 Task: Open Card Quality Control Performance Review in Board Social Media Influencer Marketing Platforms to Workspace Factoring Services and add a team member Softage.1@softage.net, a label Purple, a checklist Natural Language Processing, an attachment from your onedrive, a color Purple and finally, add a card description 'Create and send out employee engagement survey on company communication' and a comment 'Let us approach this task with a sense of ownership and responsibility, recognizing that its success is our responsibility.'. Add a start date 'Jan 01, 1900' with a due date 'Jan 08, 1900'
Action: Mouse moved to (56, 350)
Screenshot: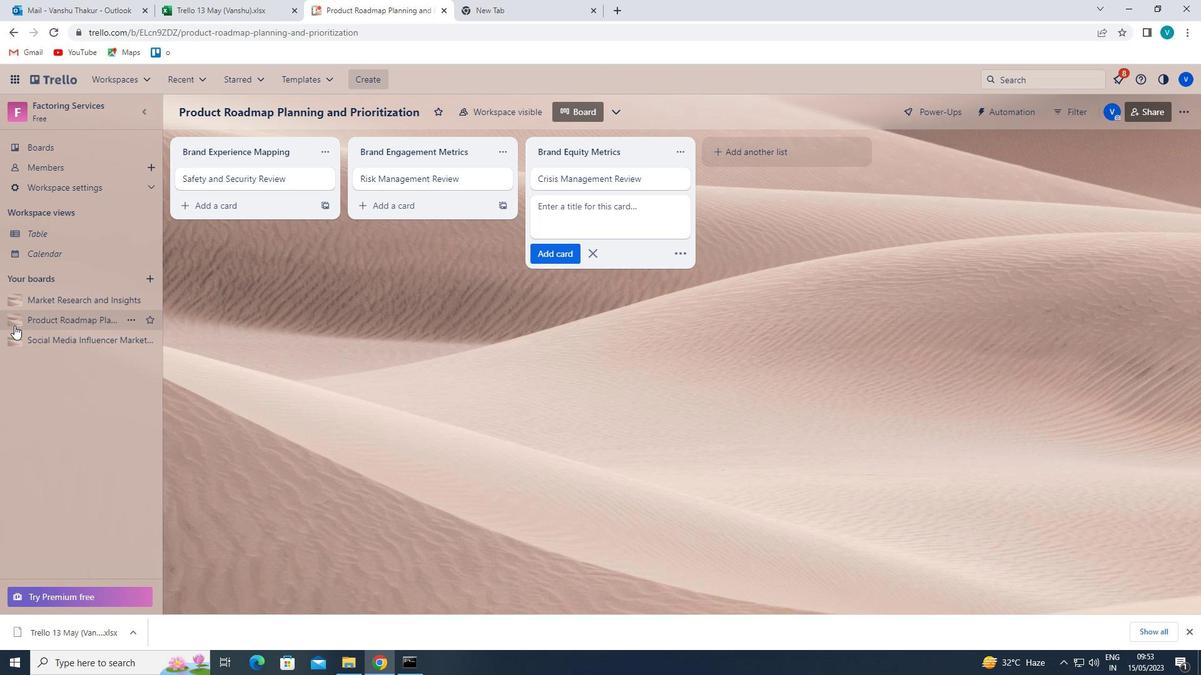
Action: Mouse pressed left at (56, 350)
Screenshot: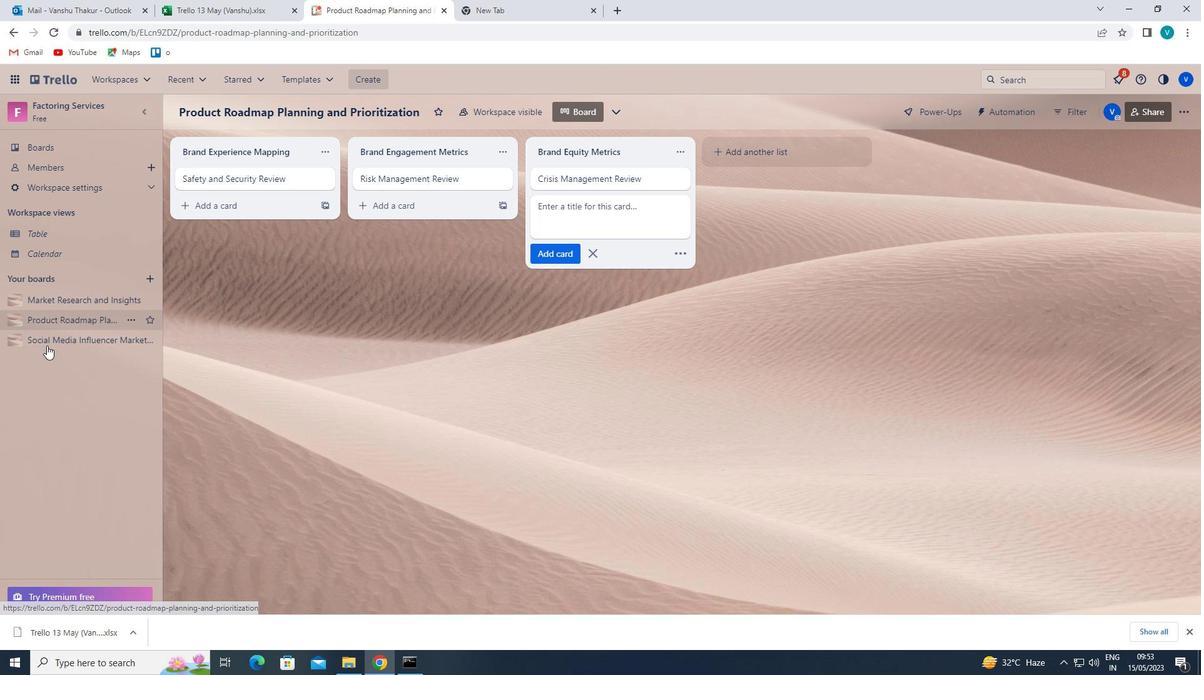 
Action: Mouse moved to (68, 341)
Screenshot: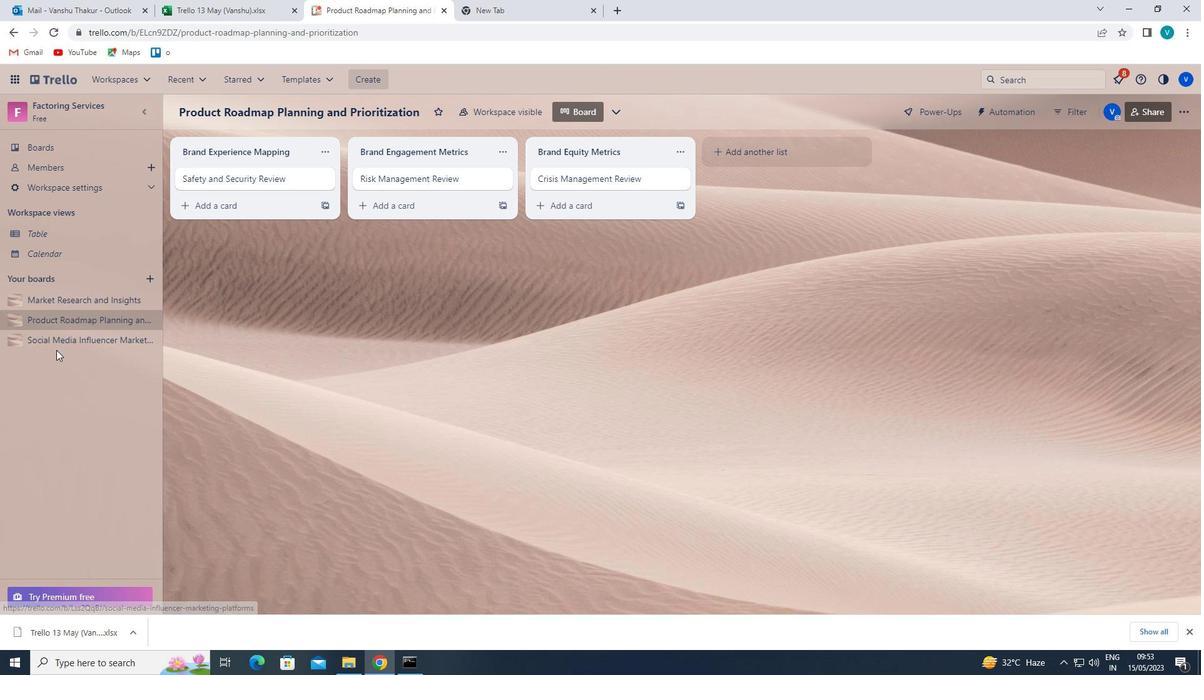
Action: Mouse pressed left at (68, 341)
Screenshot: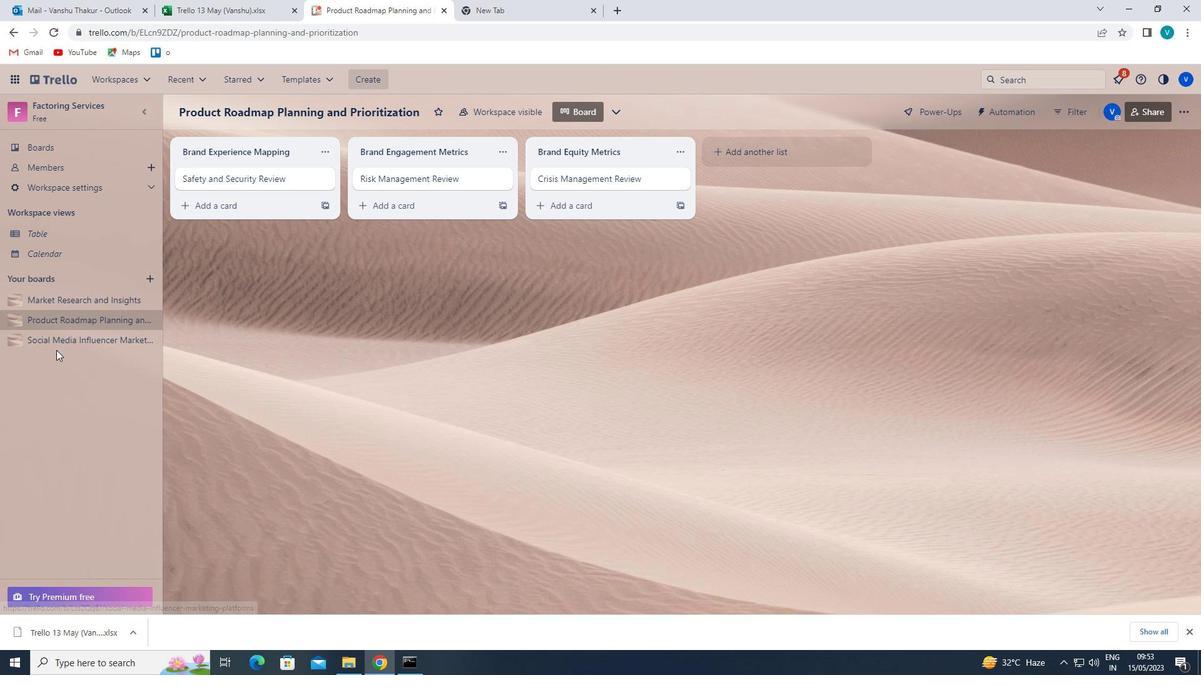 
Action: Mouse moved to (270, 175)
Screenshot: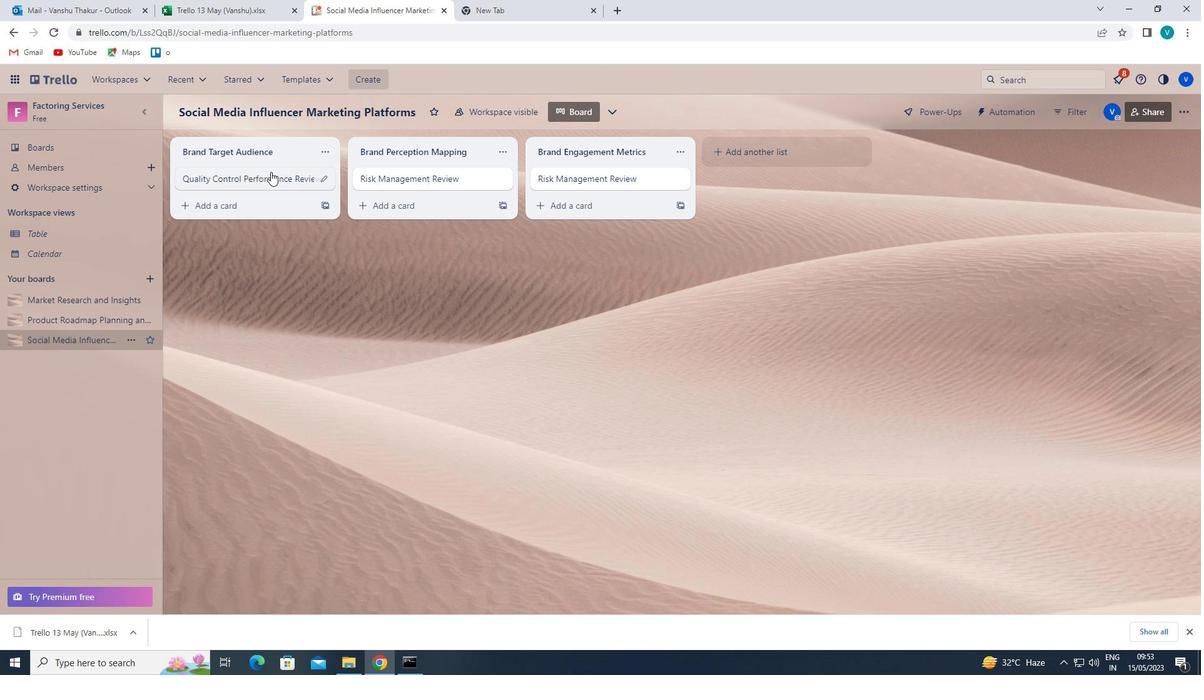 
Action: Mouse pressed left at (270, 175)
Screenshot: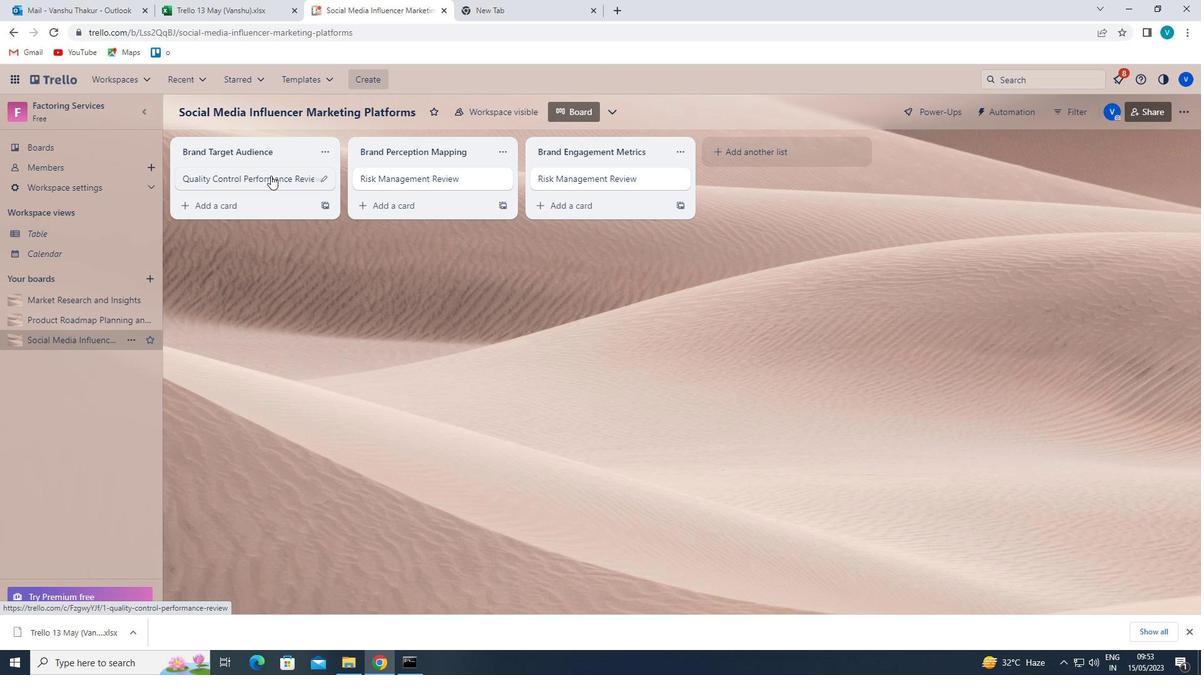
Action: Mouse moved to (737, 171)
Screenshot: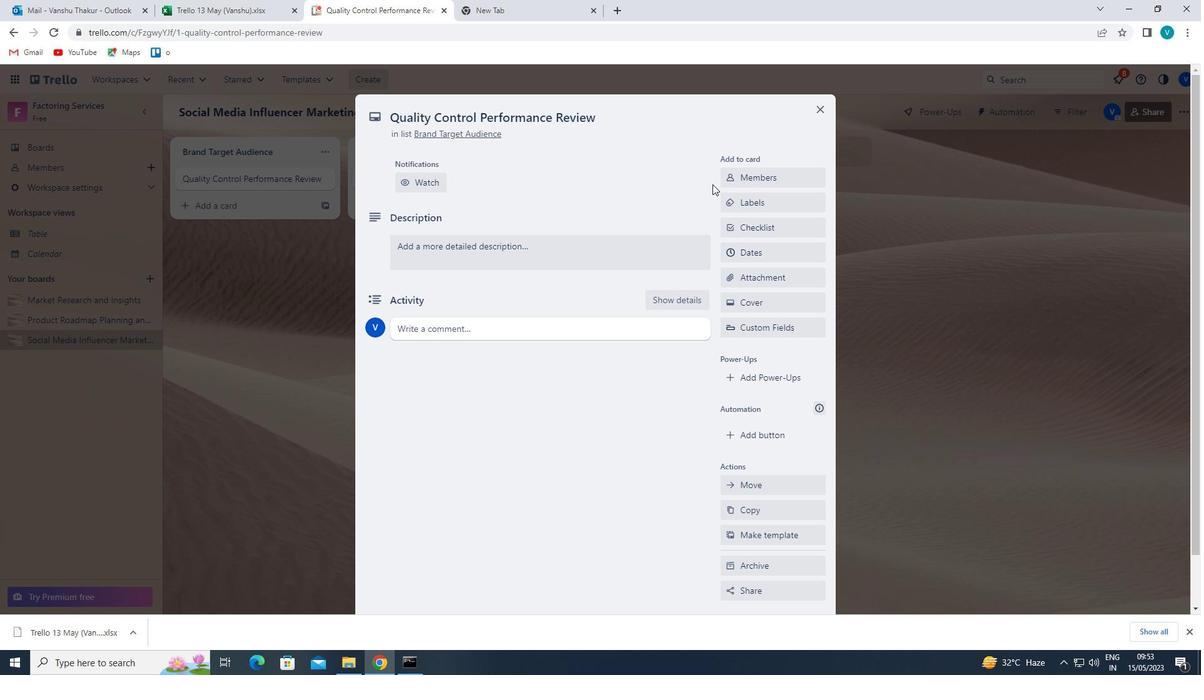 
Action: Mouse pressed left at (737, 171)
Screenshot: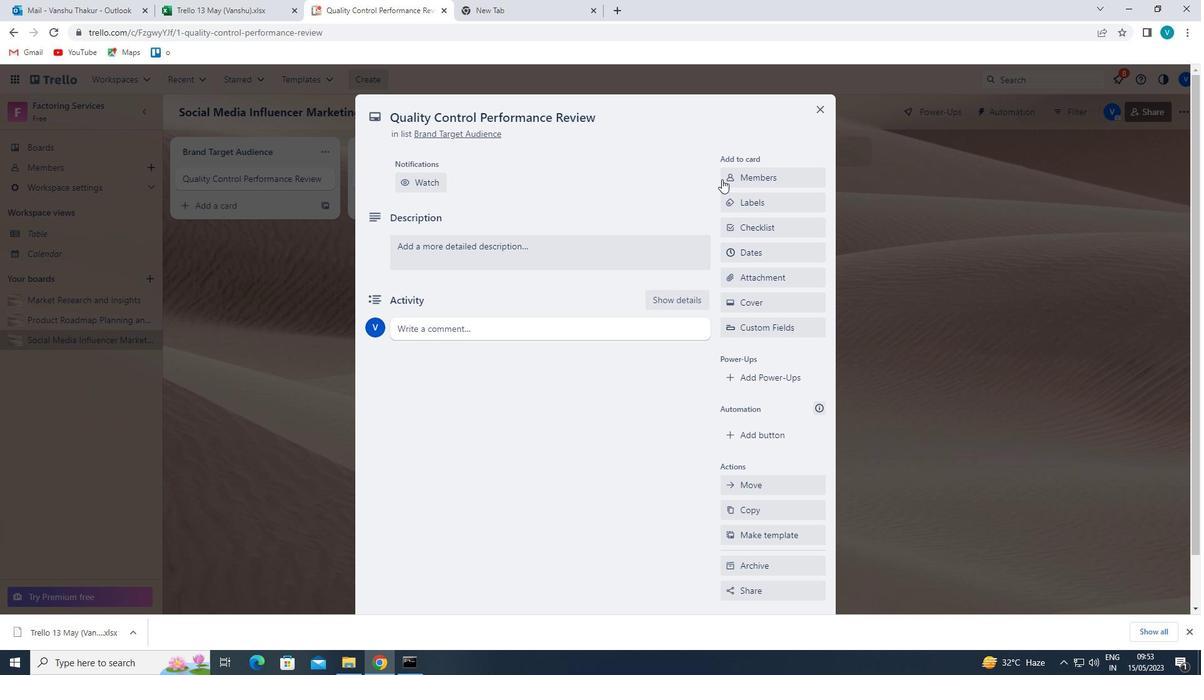 
Action: Mouse moved to (610, 252)
Screenshot: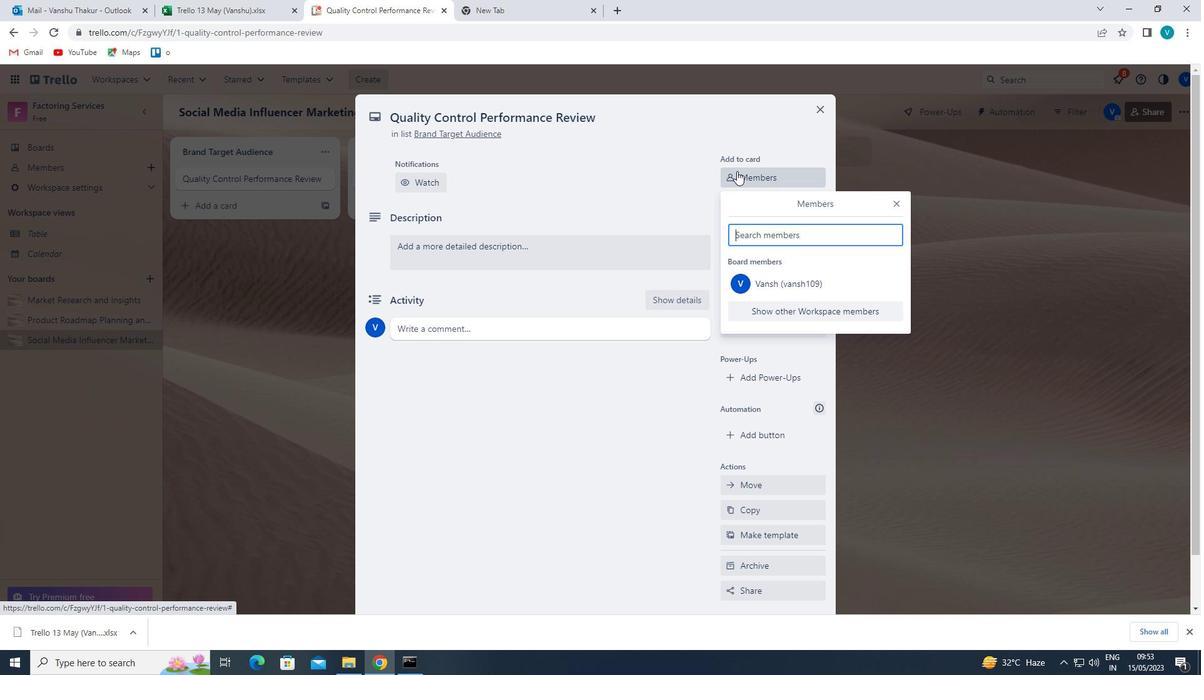 
Action: Key pressed <Key.shift>SOFTAGE.1<Key.shift>@SOFTAGE.NET<Key.enter><Key.shift>S
Screenshot: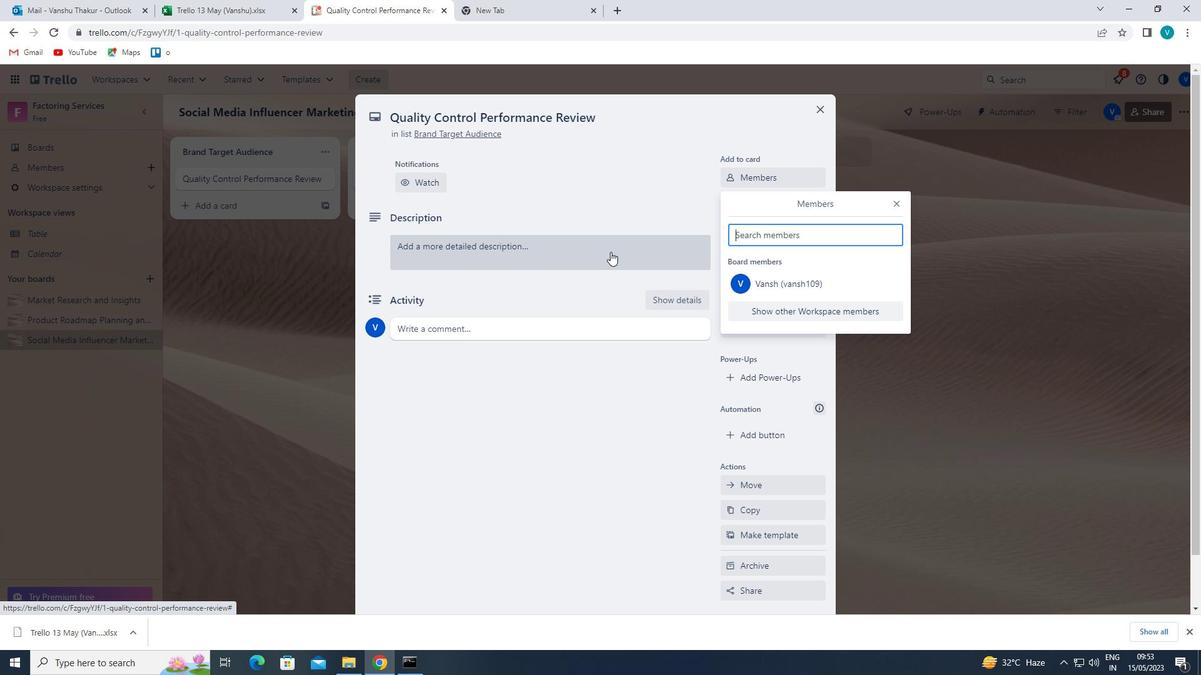 
Action: Mouse moved to (777, 346)
Screenshot: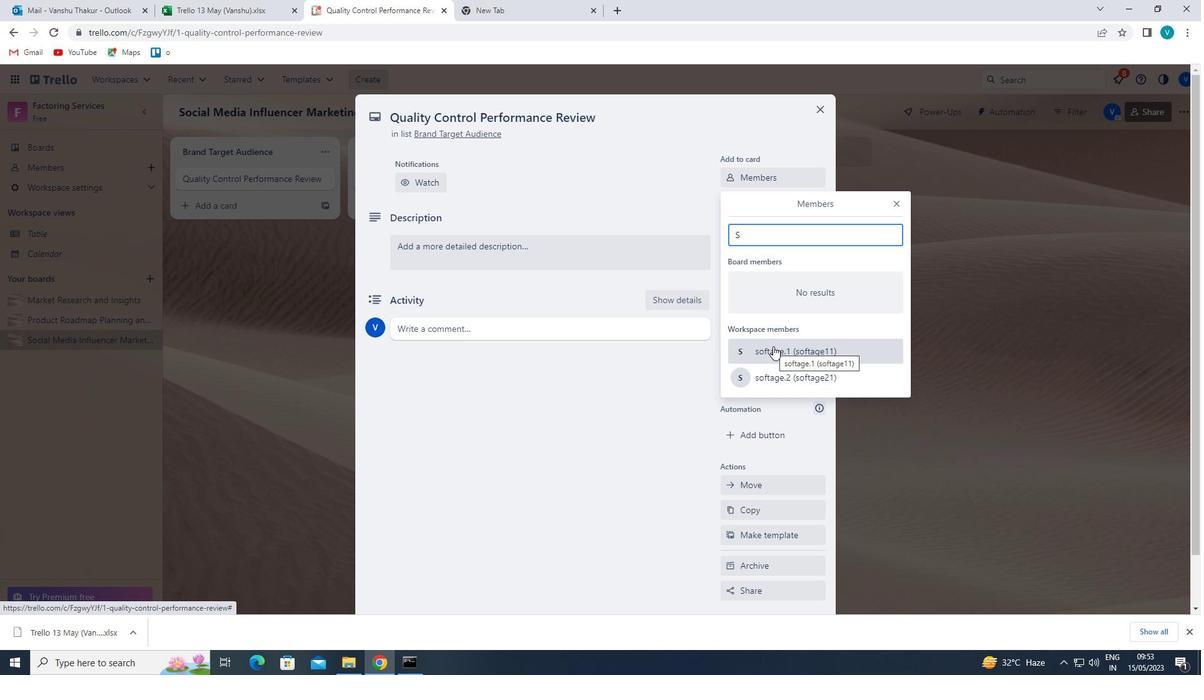 
Action: Mouse pressed left at (777, 346)
Screenshot: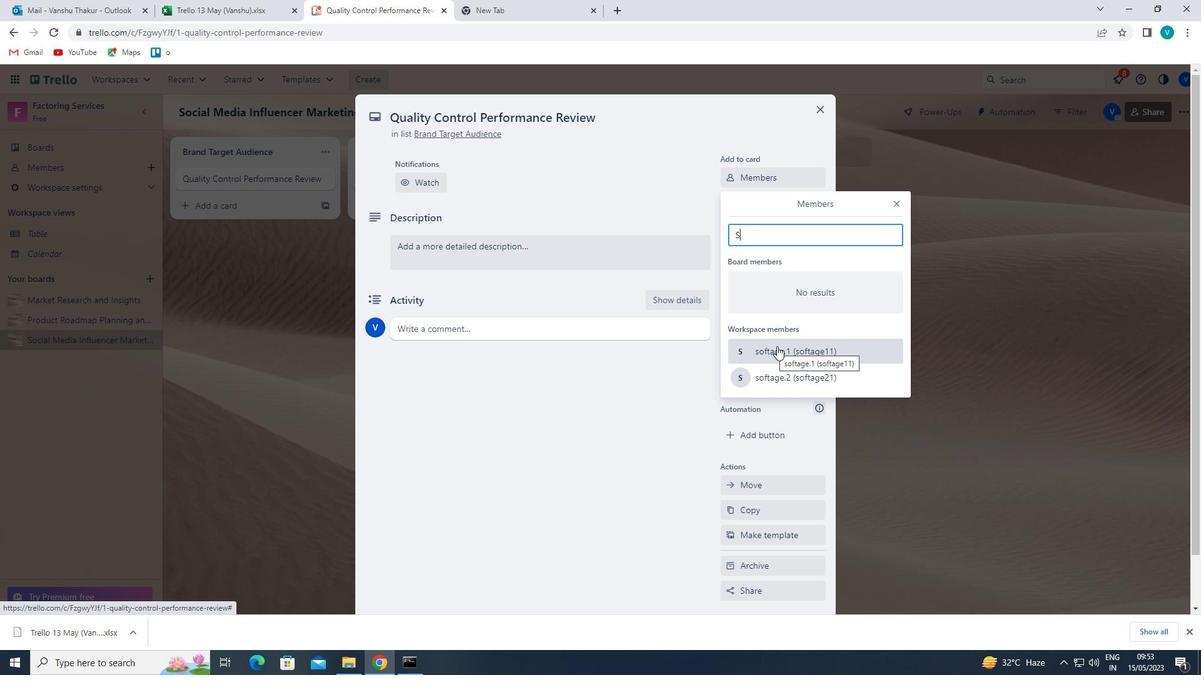 
Action: Mouse moved to (895, 202)
Screenshot: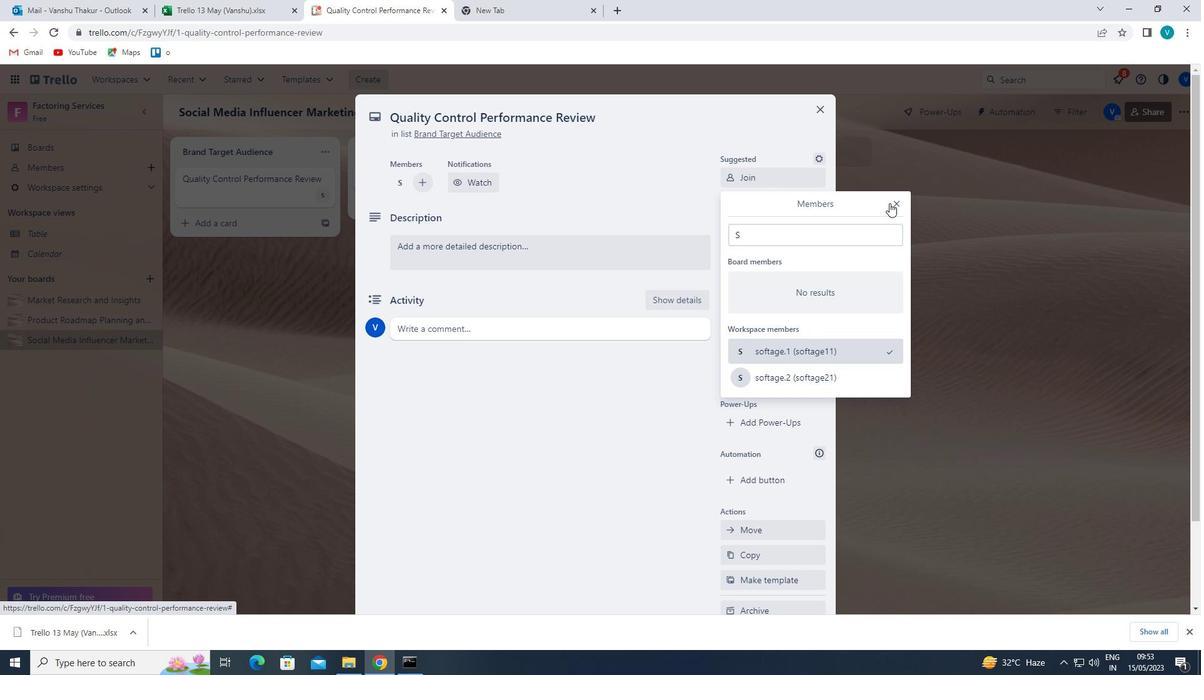 
Action: Mouse pressed left at (895, 202)
Screenshot: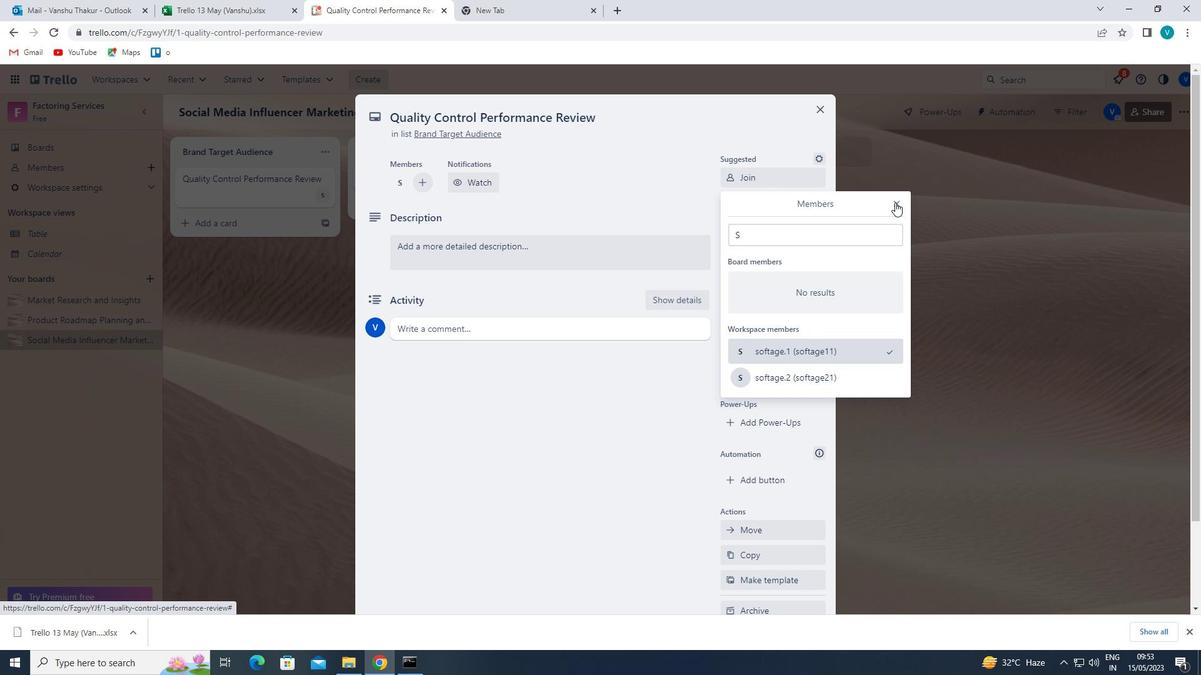 
Action: Mouse moved to (777, 245)
Screenshot: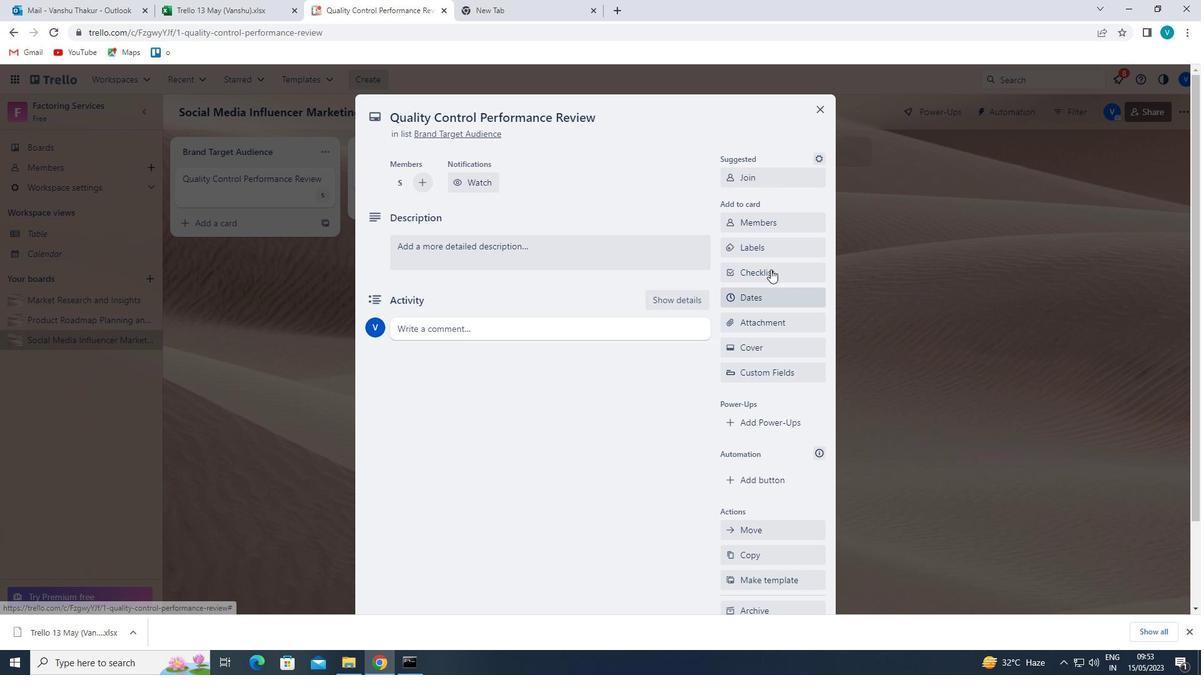 
Action: Mouse pressed left at (777, 245)
Screenshot: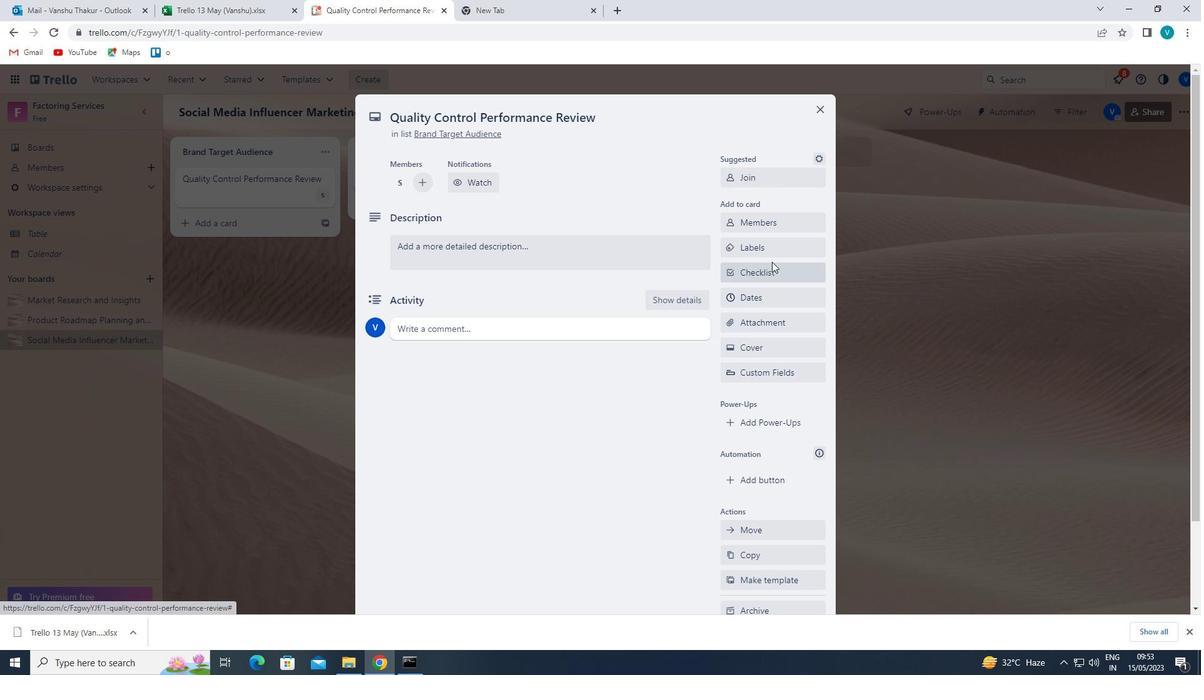 
Action: Mouse moved to (787, 455)
Screenshot: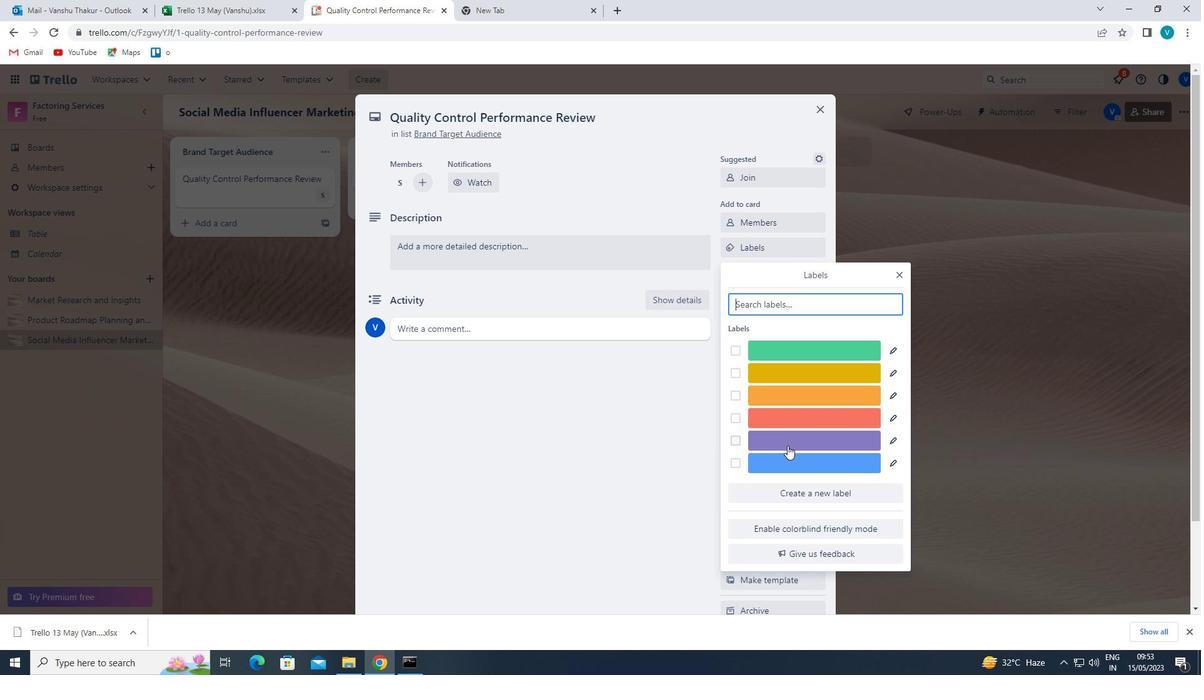 
Action: Mouse pressed left at (787, 455)
Screenshot: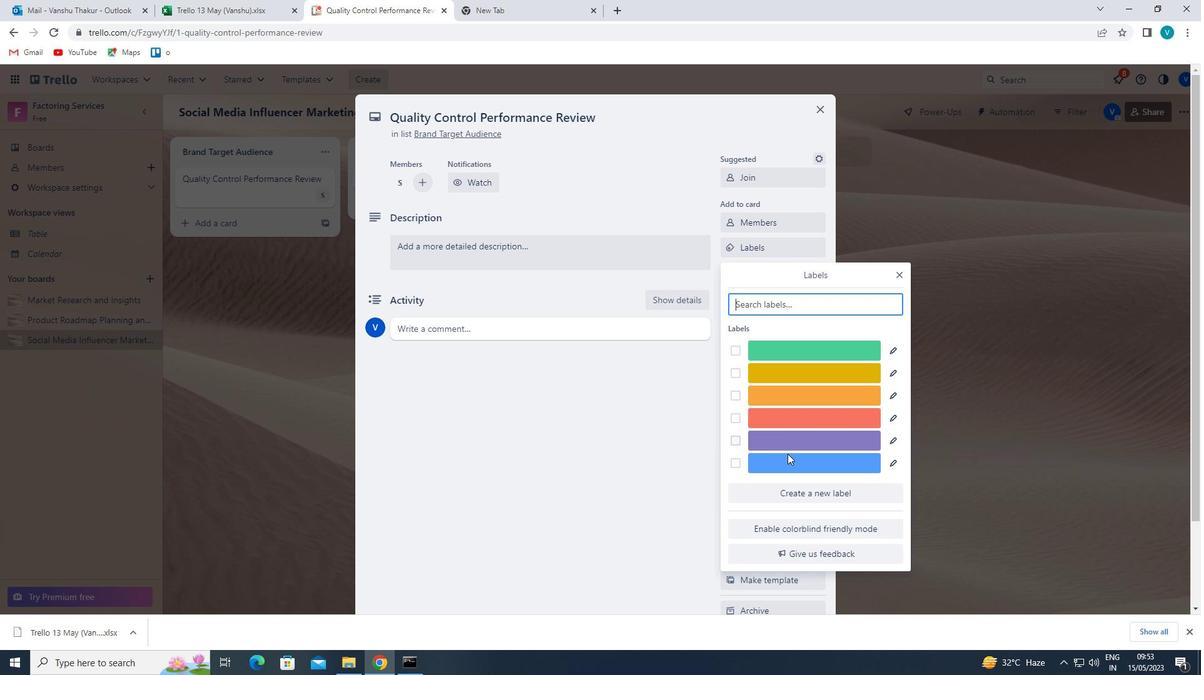 
Action: Mouse moved to (784, 458)
Screenshot: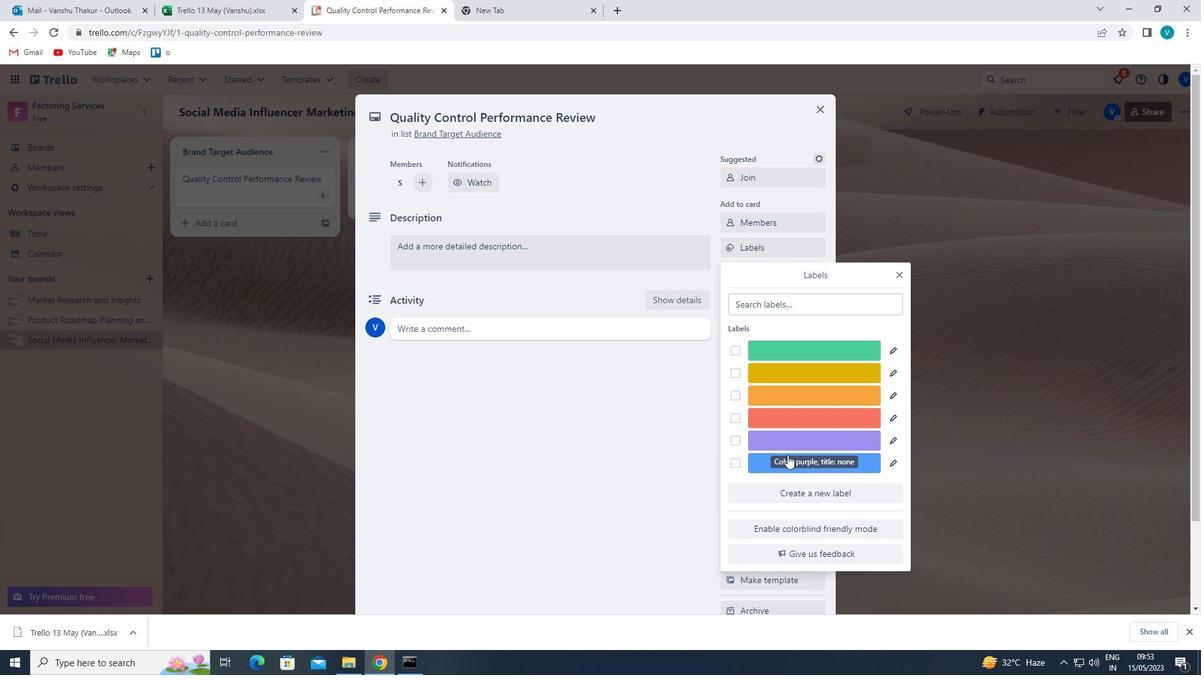
Action: Mouse pressed left at (784, 458)
Screenshot: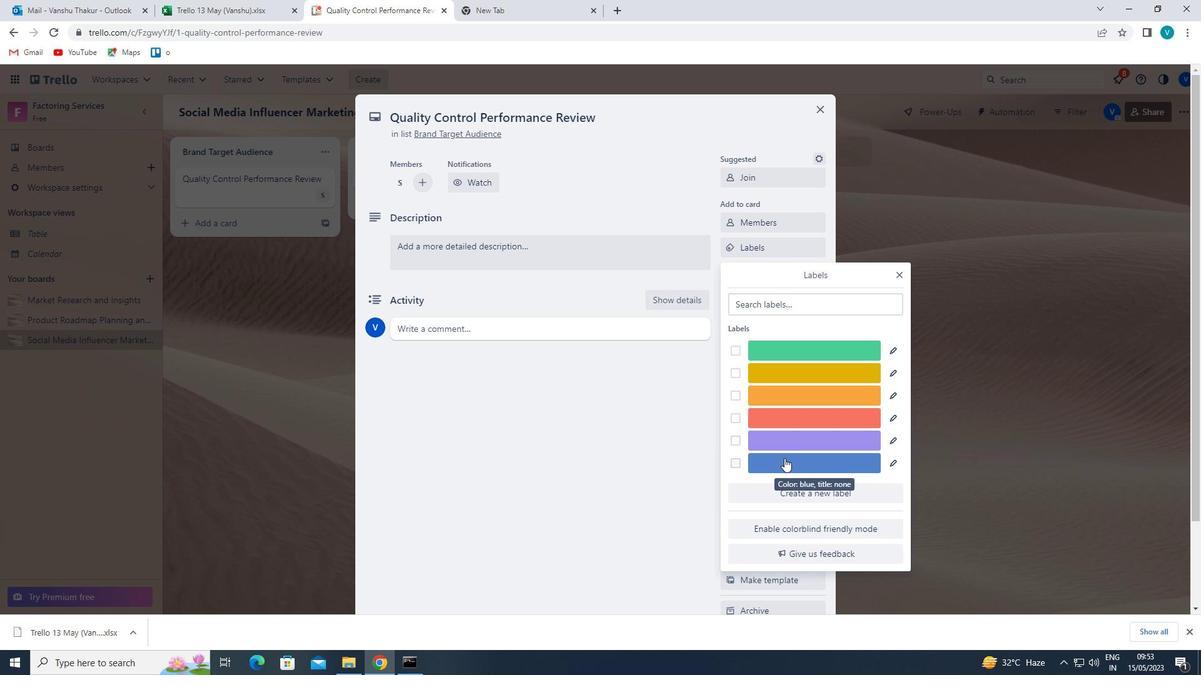 
Action: Mouse moved to (901, 274)
Screenshot: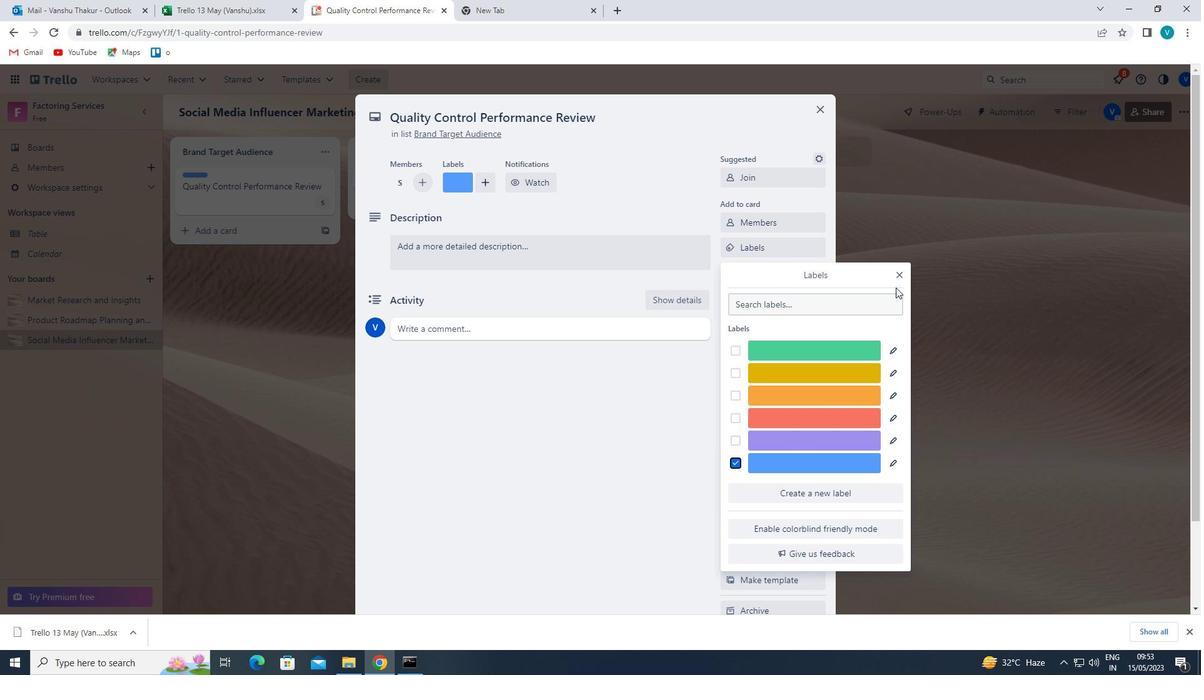 
Action: Mouse pressed left at (901, 274)
Screenshot: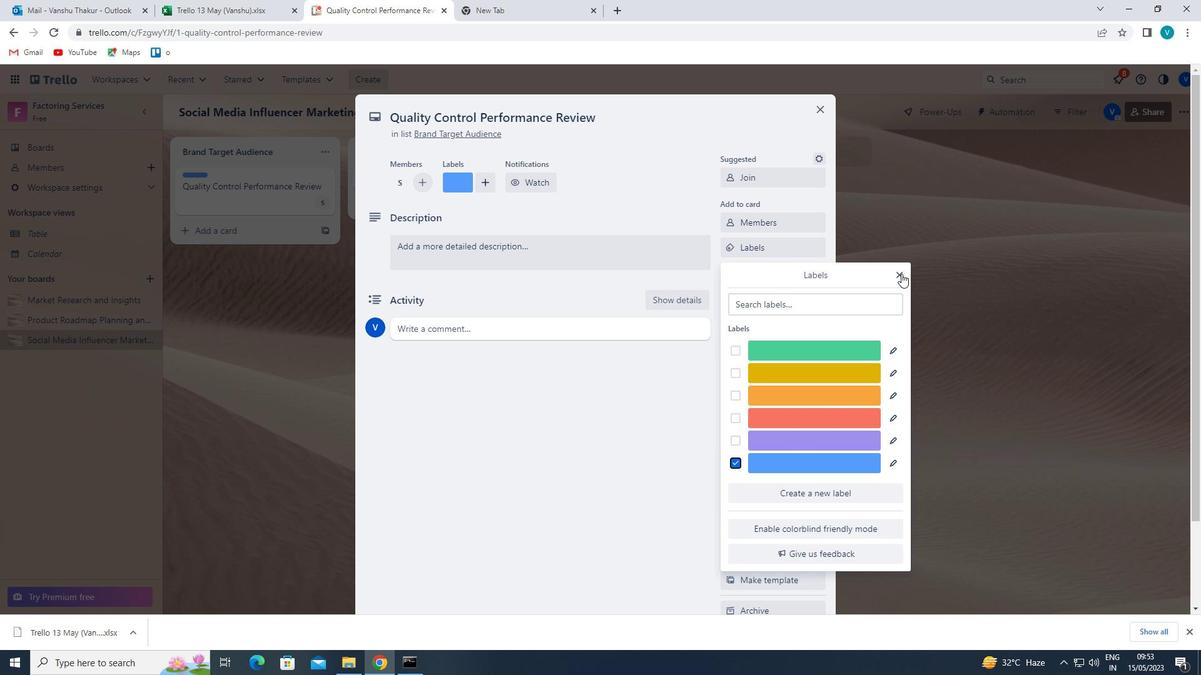 
Action: Mouse moved to (746, 269)
Screenshot: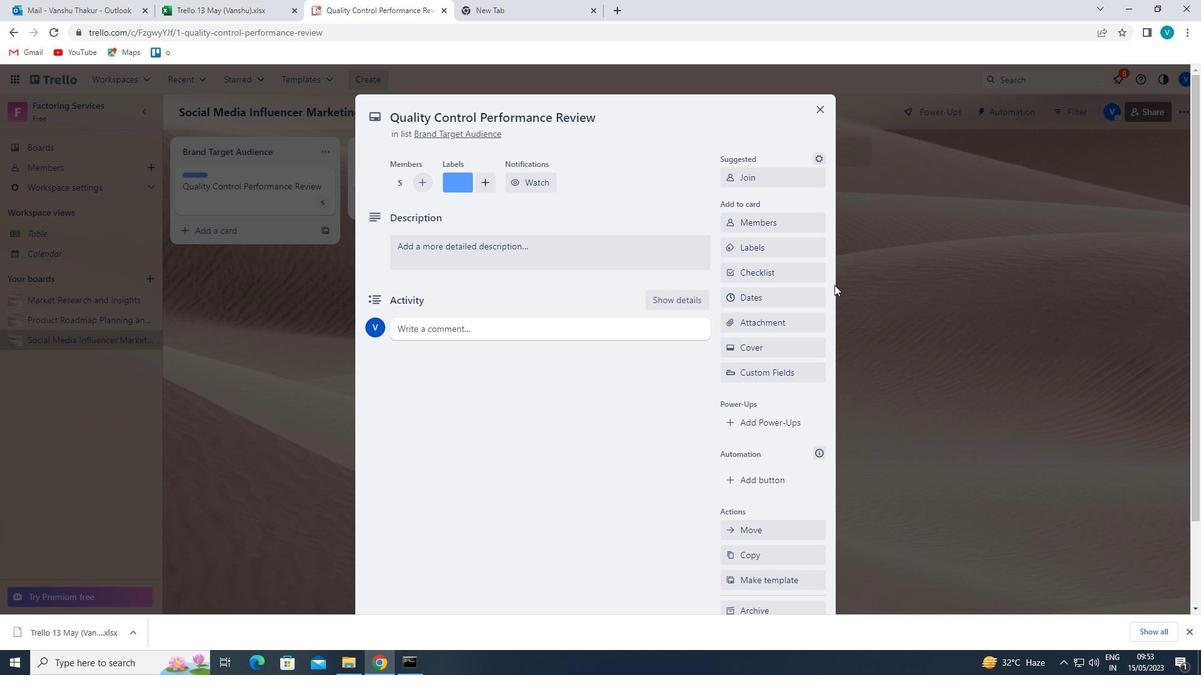 
Action: Mouse pressed left at (746, 269)
Screenshot: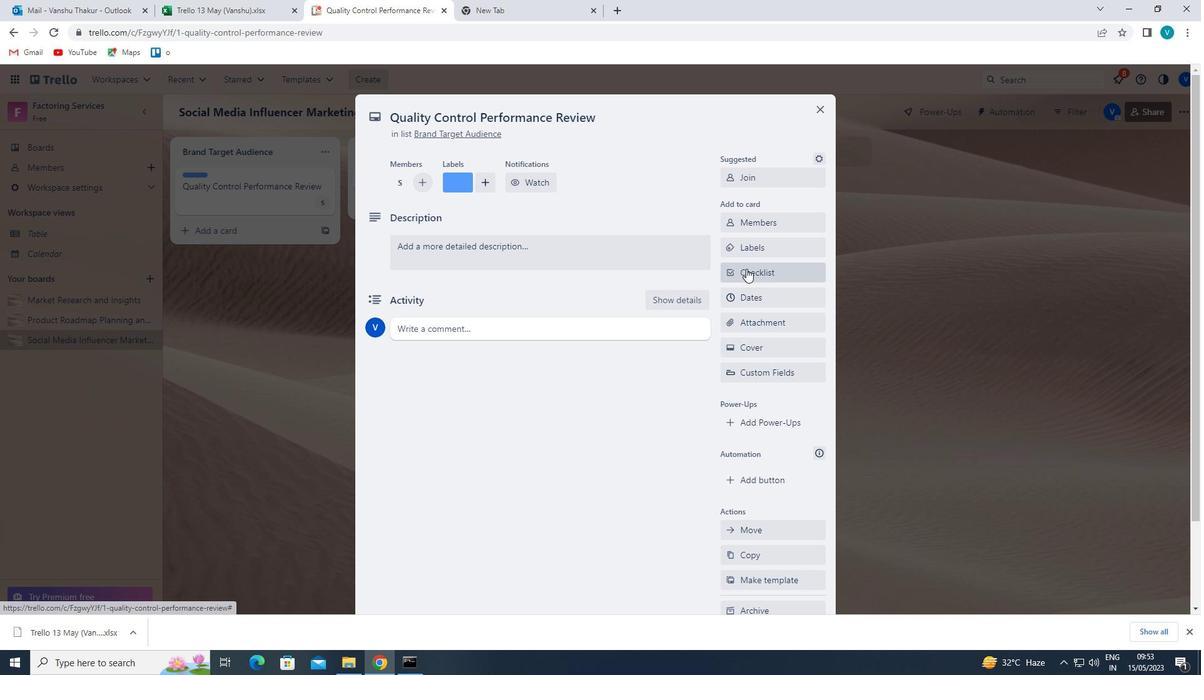 
Action: Key pressed <Key.shift>NATURAL<Key.space><Key.shift>LANGUAGE<Key.space><Key.shift>PROCESSING
Screenshot: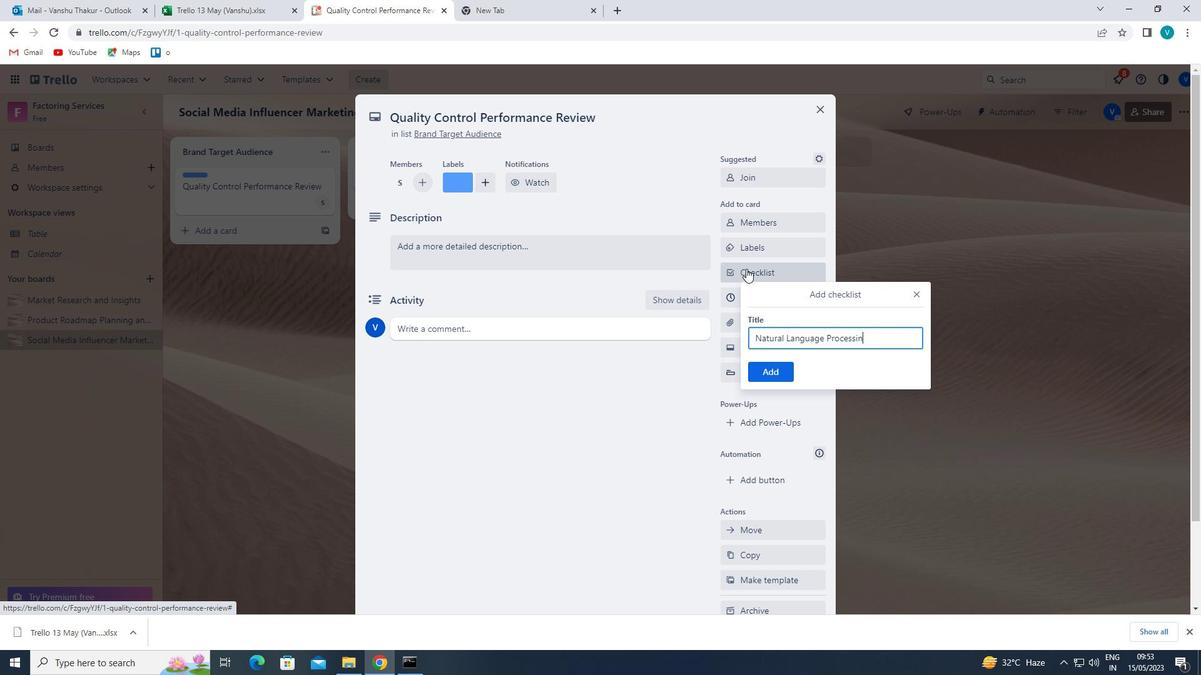 
Action: Mouse moved to (762, 369)
Screenshot: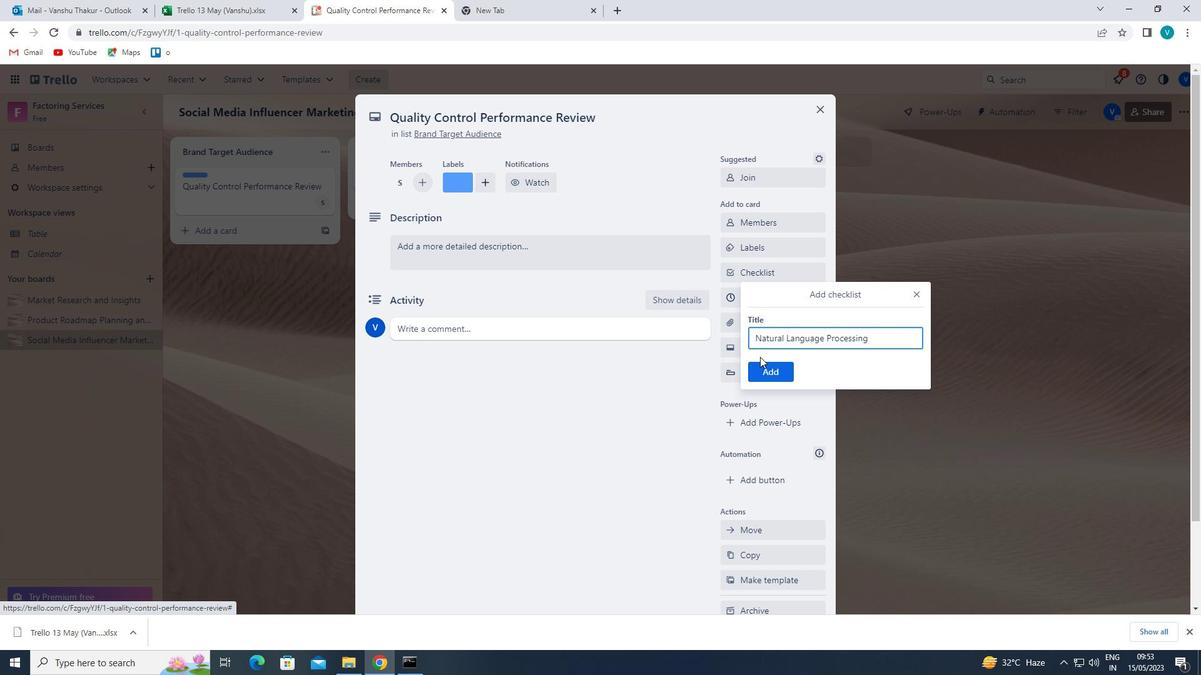 
Action: Mouse pressed left at (762, 369)
Screenshot: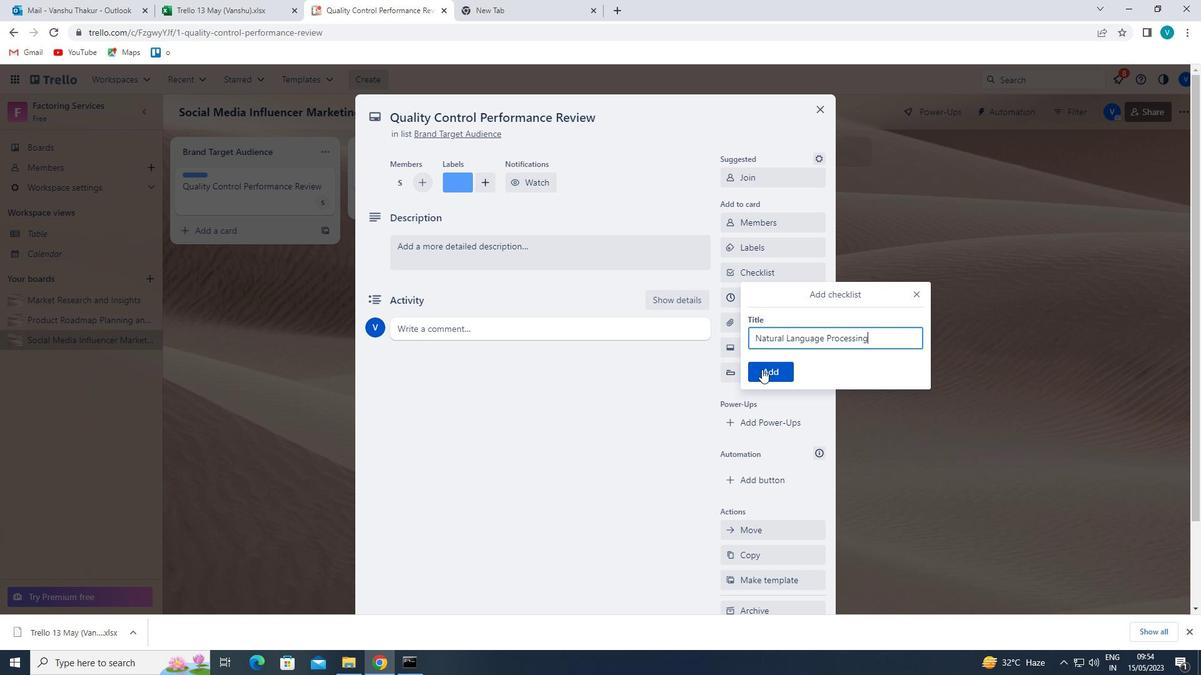 
Action: Mouse moved to (769, 324)
Screenshot: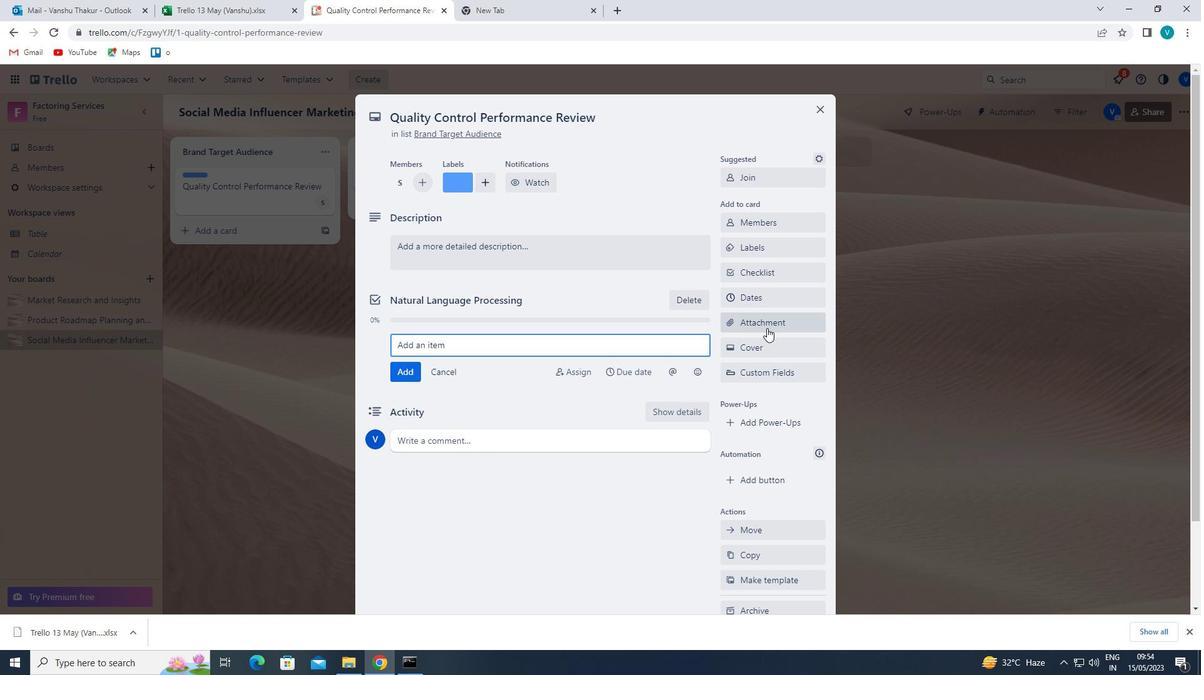 
Action: Mouse pressed left at (769, 324)
Screenshot: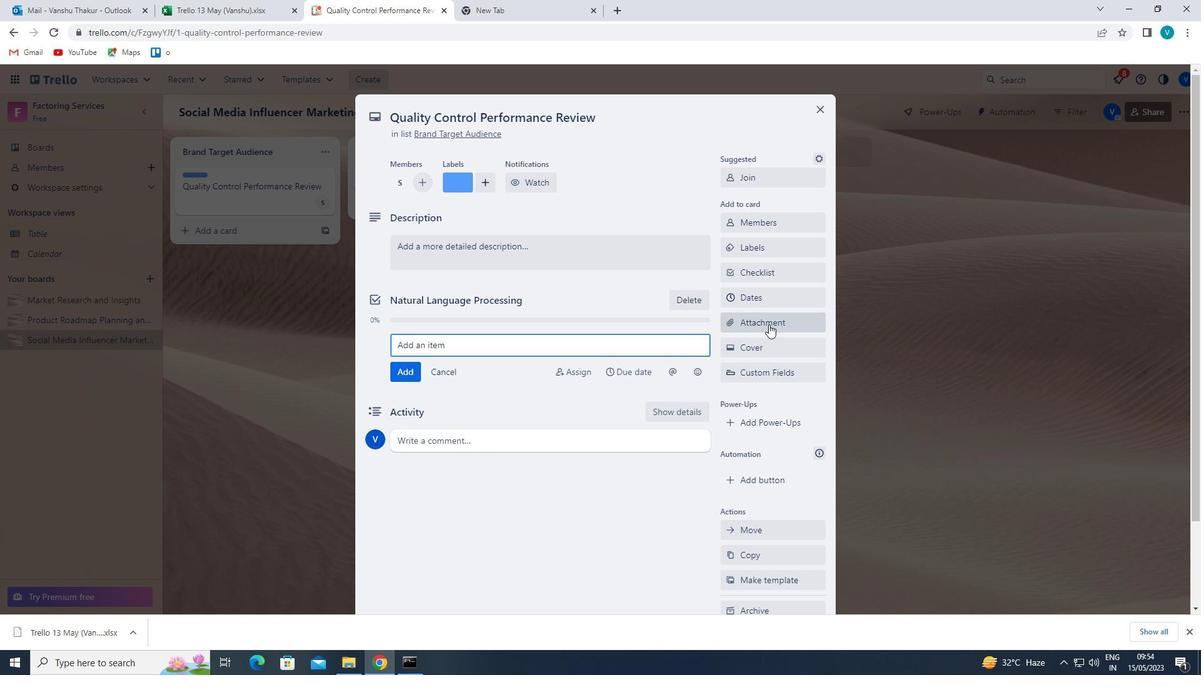
Action: Mouse moved to (742, 478)
Screenshot: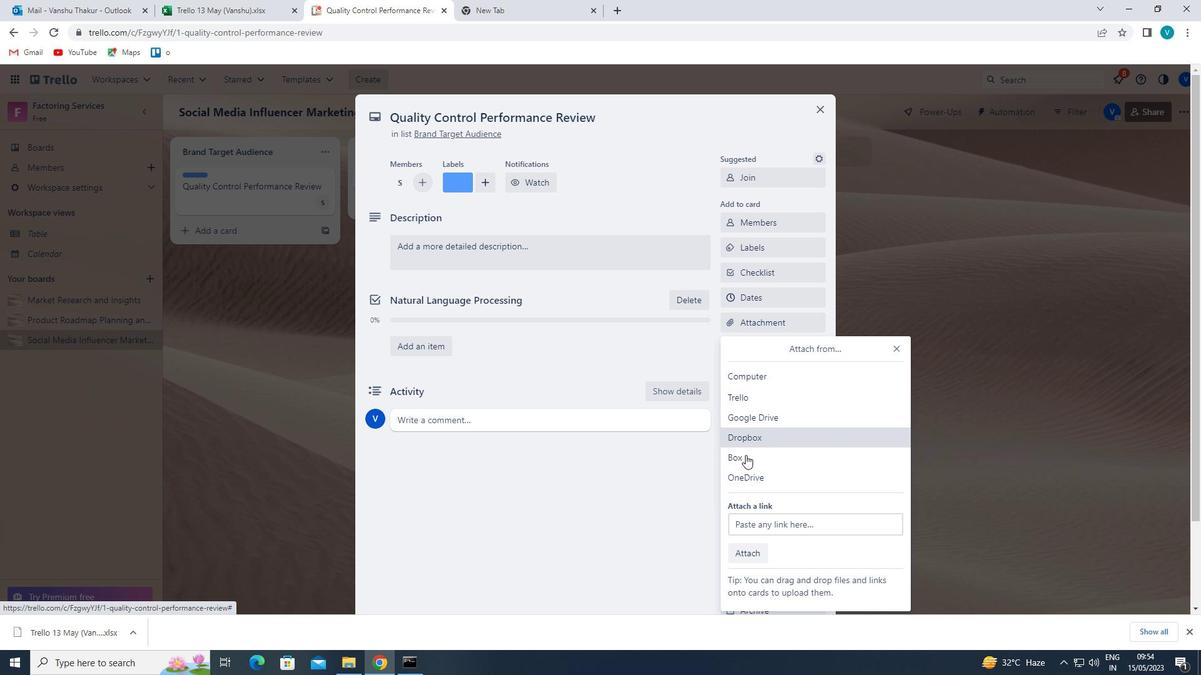 
Action: Mouse pressed left at (742, 478)
Screenshot: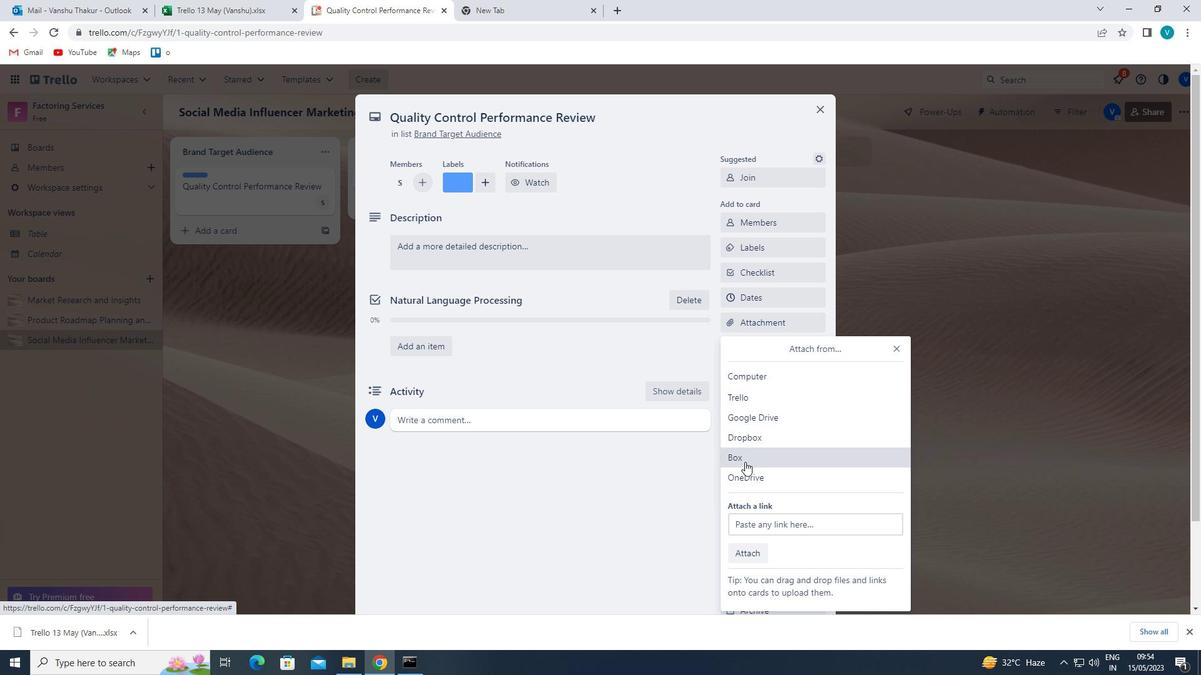 
Action: Mouse moved to (440, 235)
Screenshot: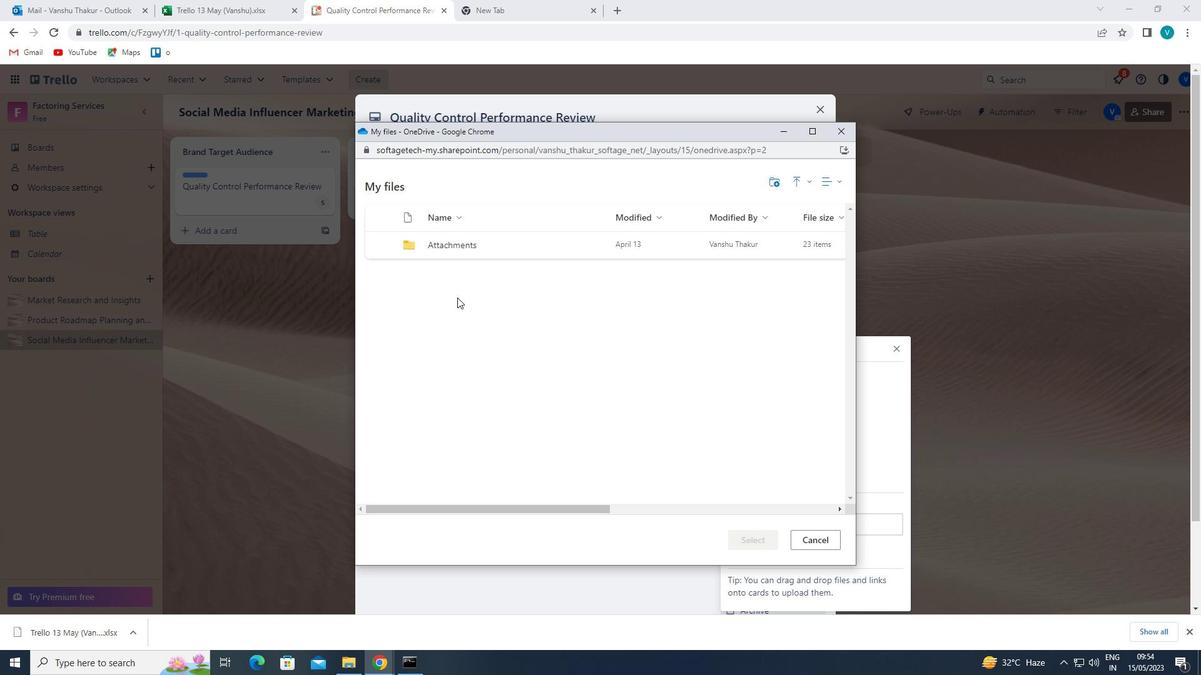 
Action: Mouse pressed left at (440, 235)
Screenshot: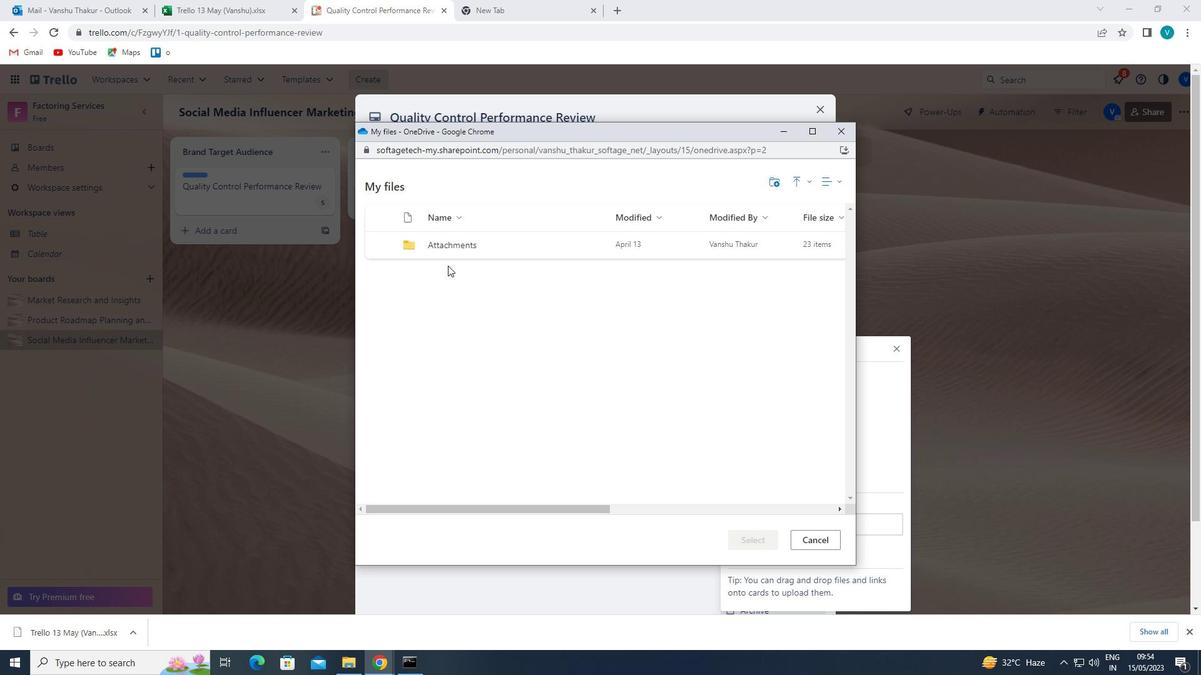 
Action: Mouse moved to (434, 237)
Screenshot: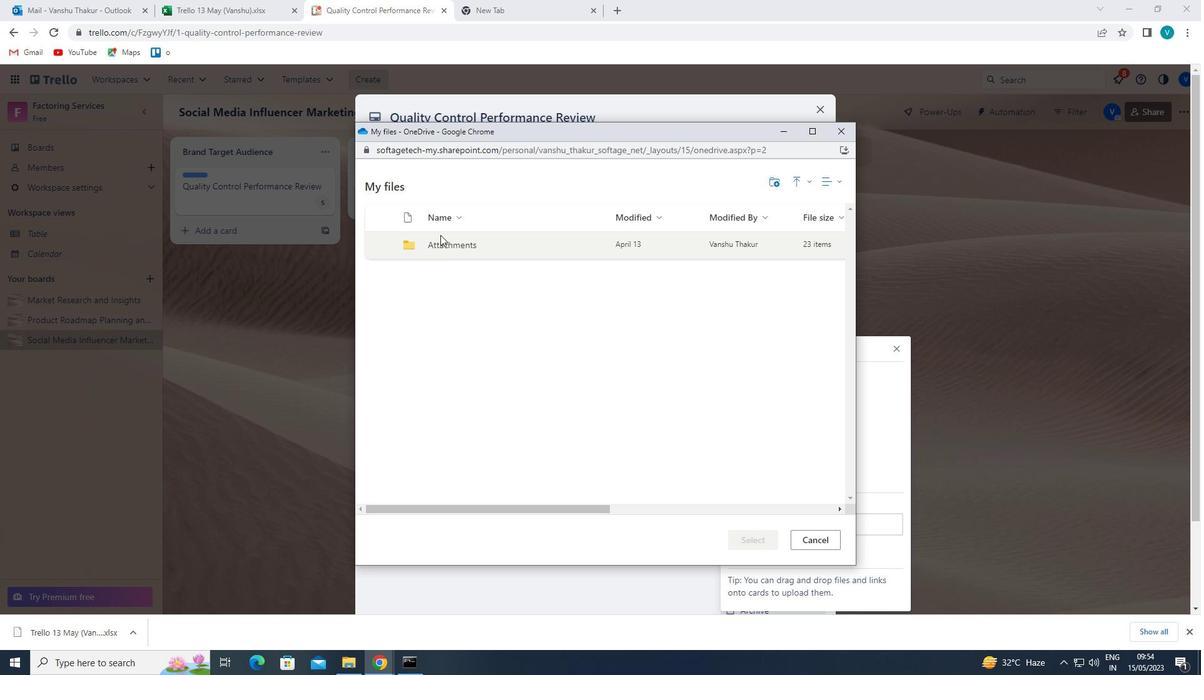 
Action: Mouse pressed left at (434, 237)
Screenshot: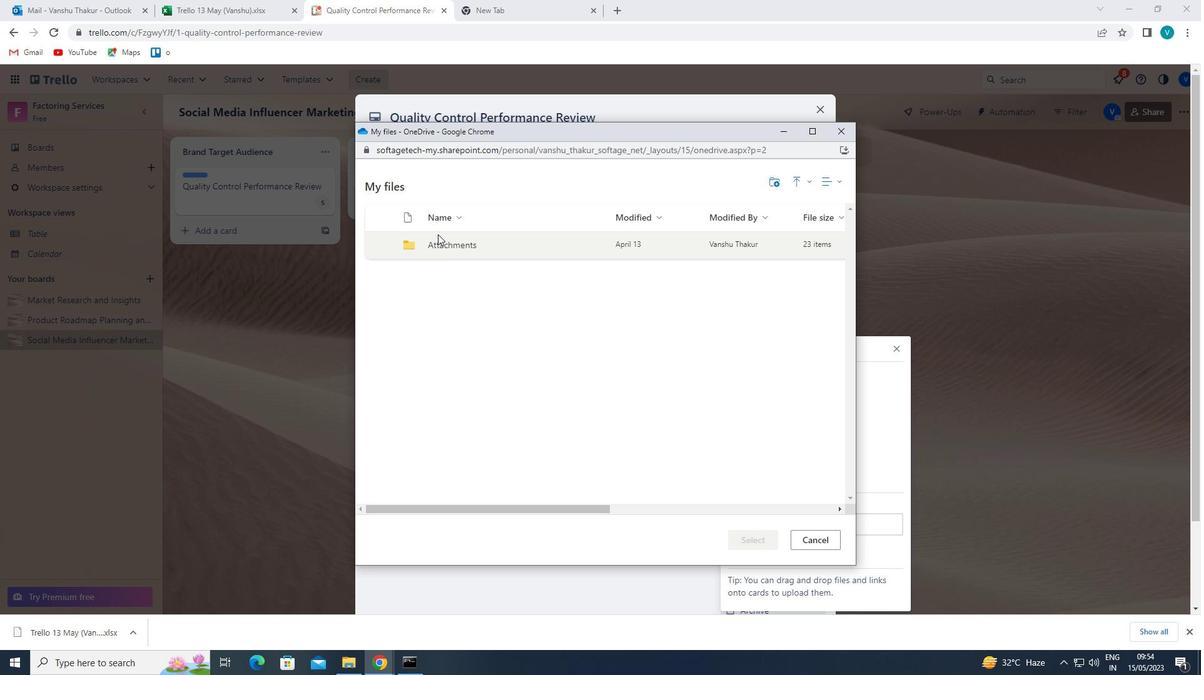 
Action: Mouse moved to (444, 246)
Screenshot: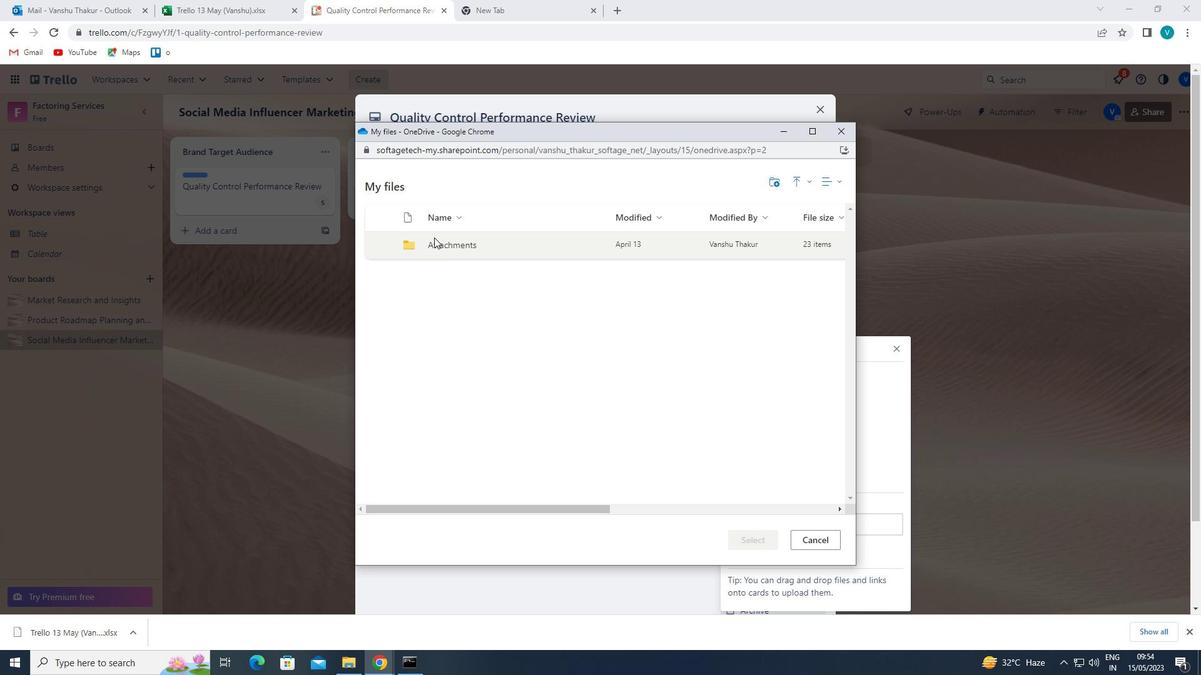 
Action: Mouse pressed left at (444, 246)
Screenshot: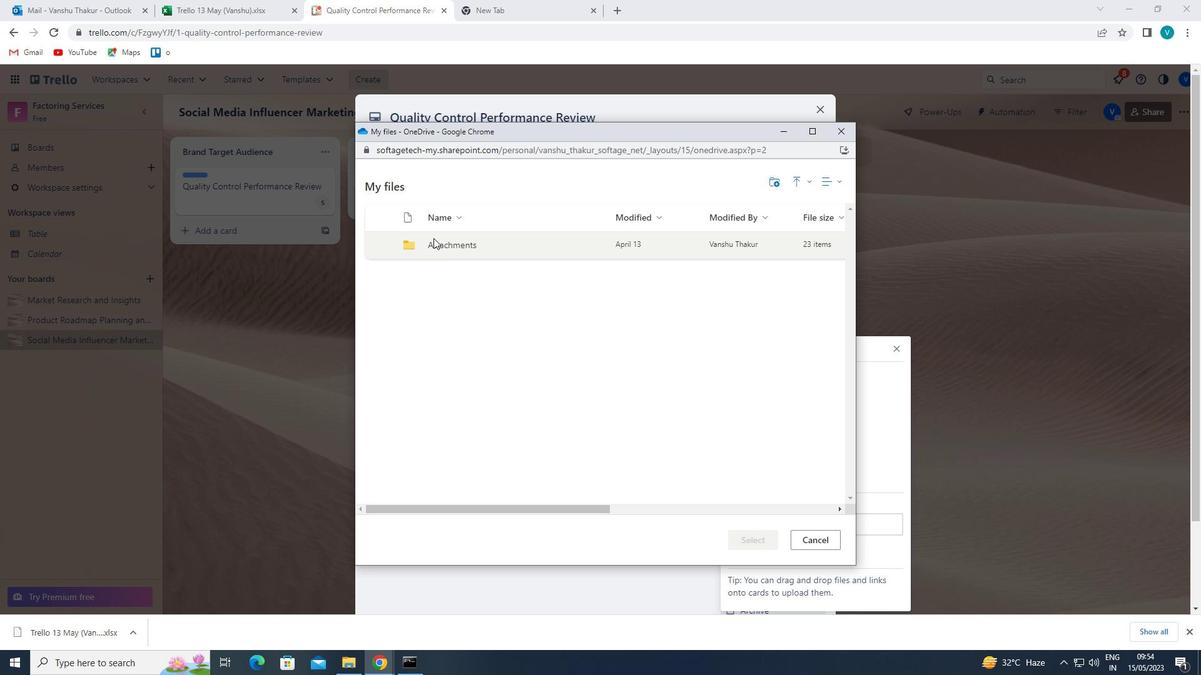 
Action: Mouse moved to (449, 239)
Screenshot: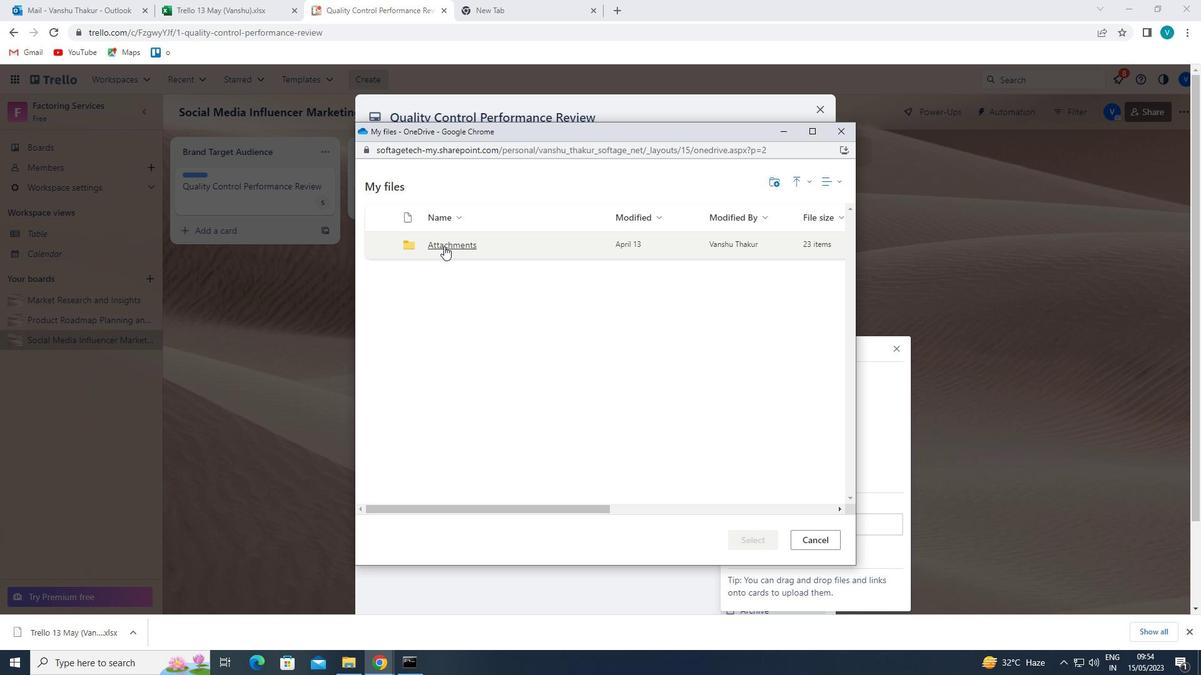 
Action: Mouse pressed left at (449, 239)
Screenshot: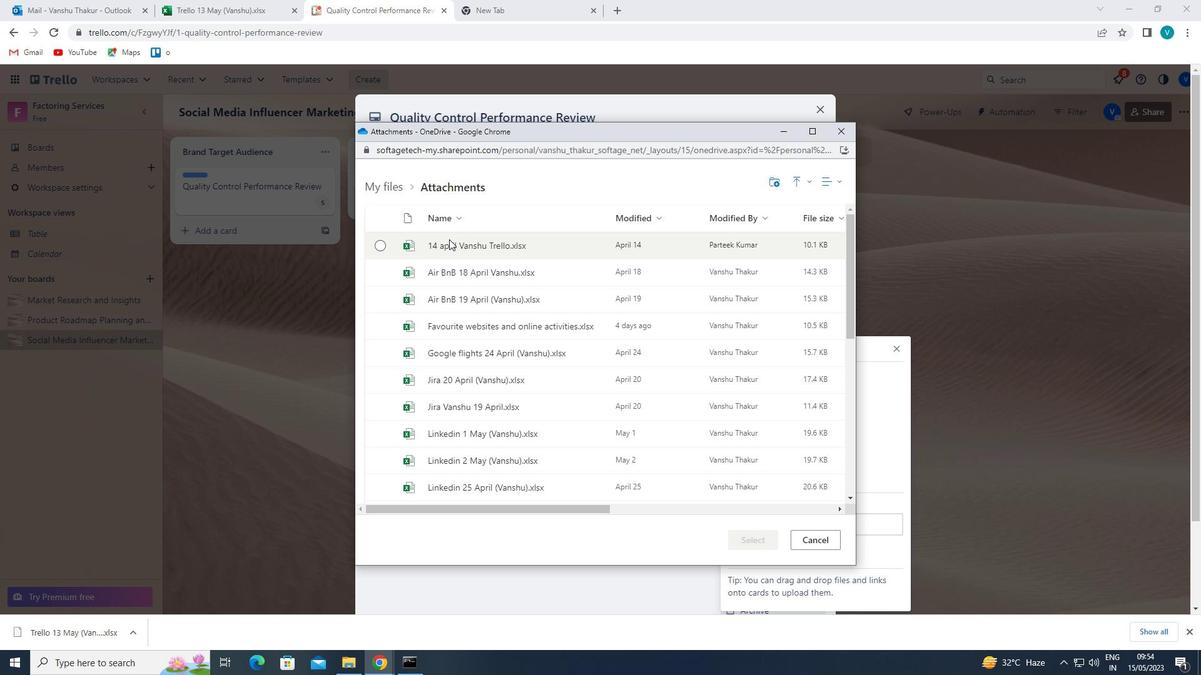 
Action: Mouse moved to (769, 536)
Screenshot: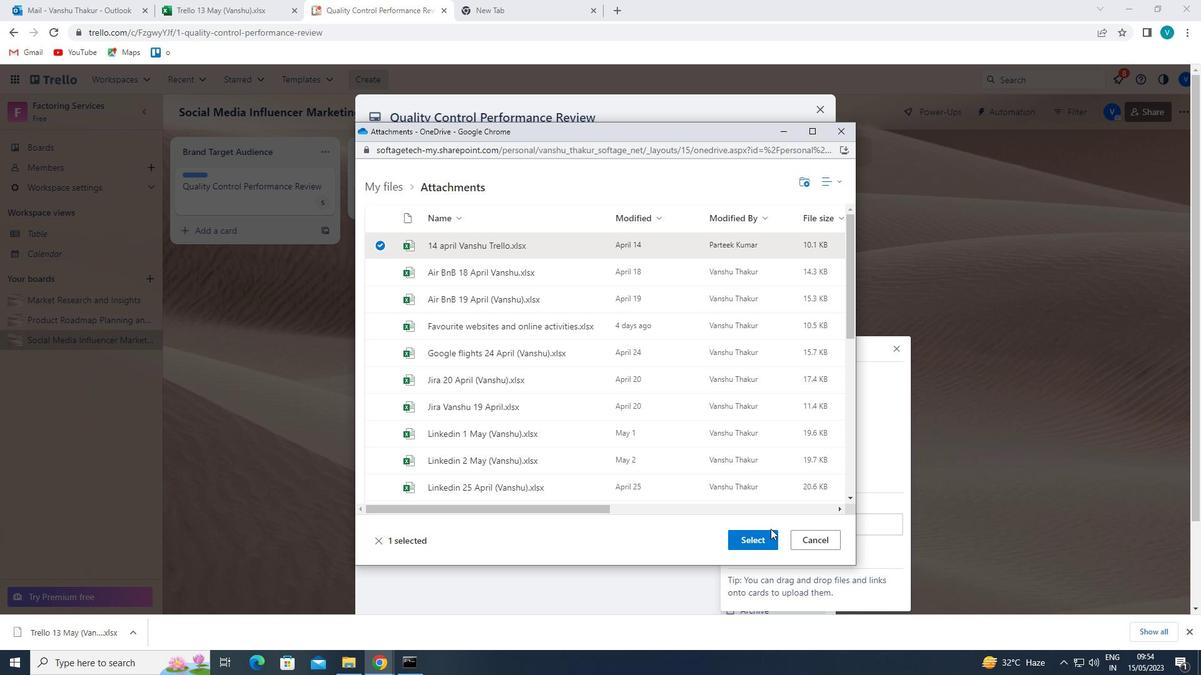 
Action: Mouse pressed left at (769, 536)
Screenshot: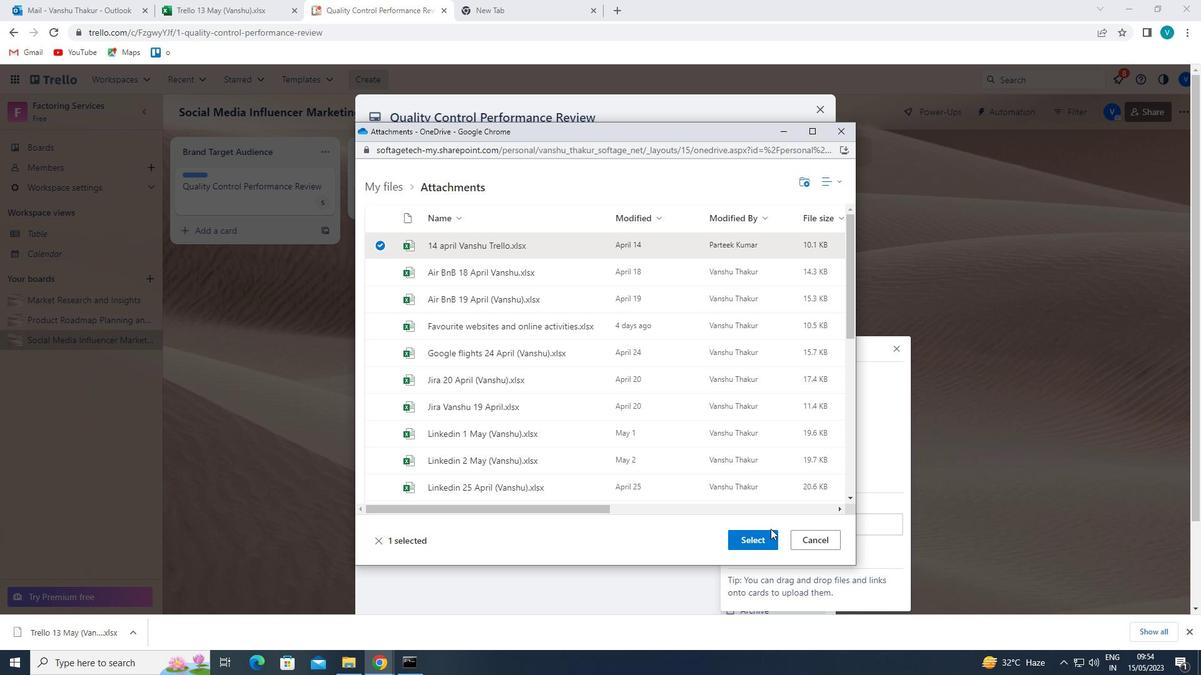 
Action: Mouse moved to (757, 349)
Screenshot: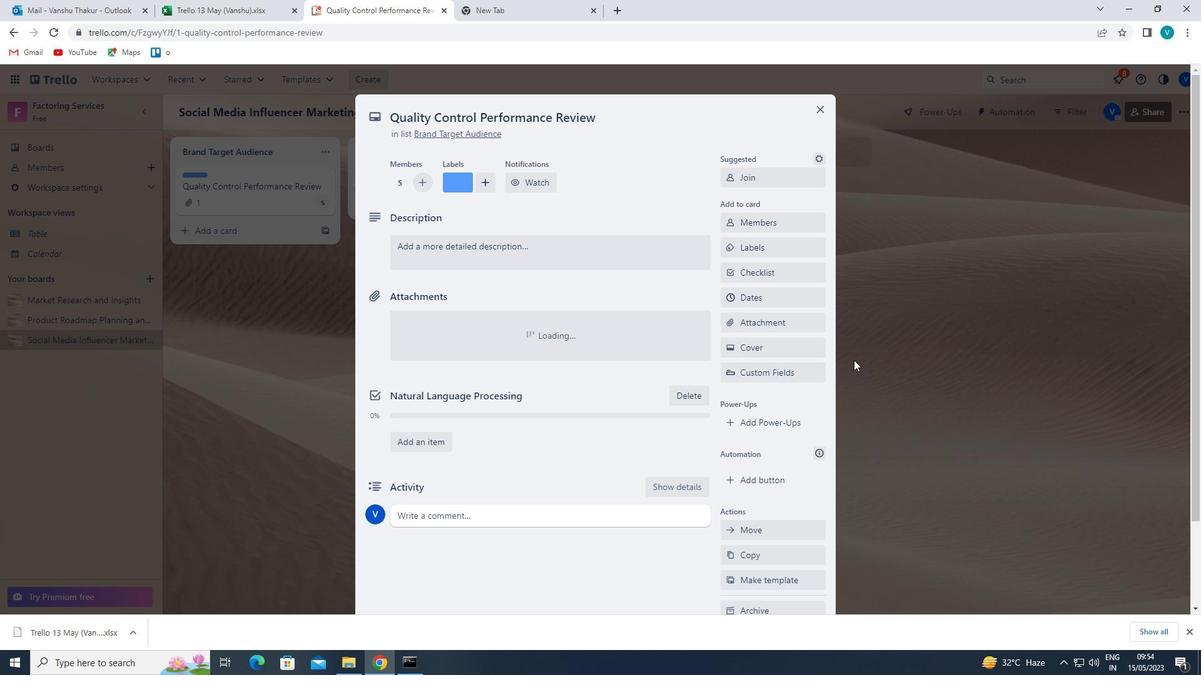 
Action: Mouse pressed left at (757, 349)
Screenshot: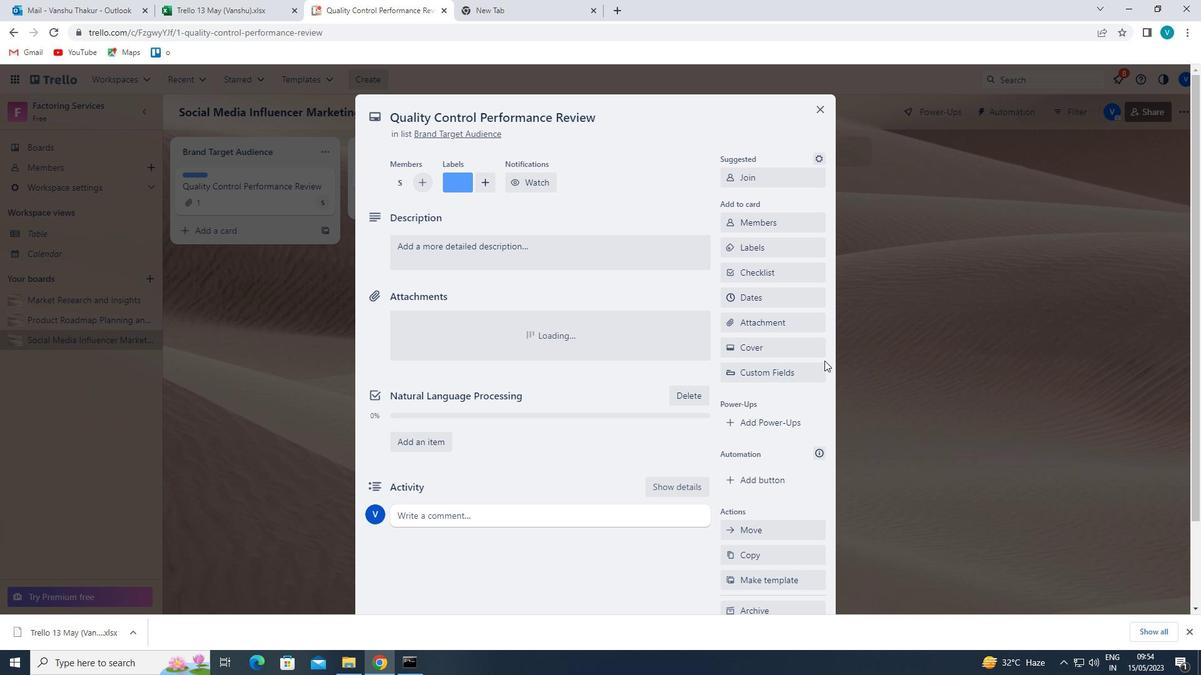 
Action: Mouse moved to (882, 357)
Screenshot: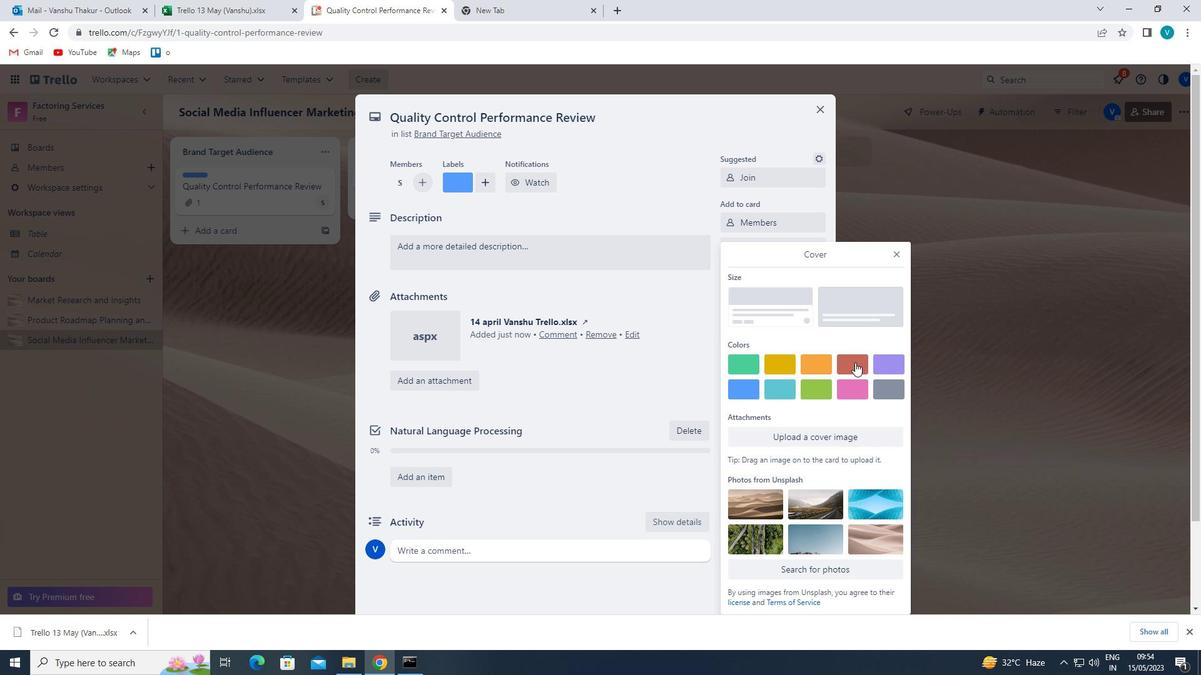 
Action: Mouse pressed left at (882, 357)
Screenshot: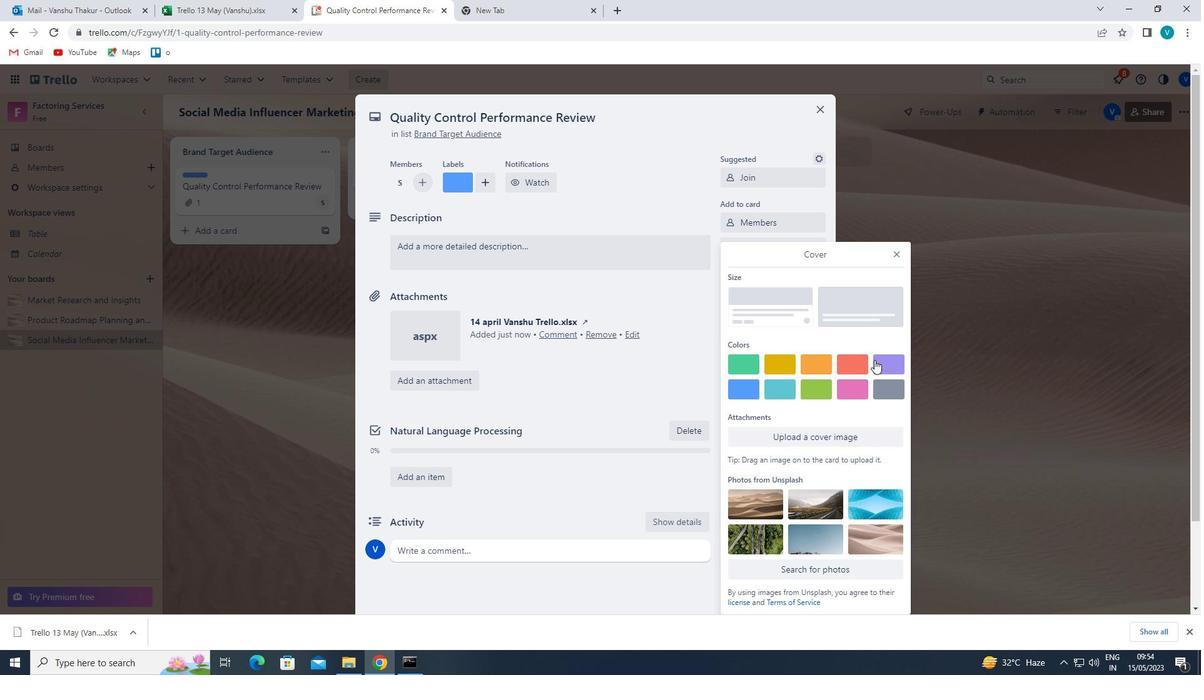 
Action: Mouse moved to (896, 233)
Screenshot: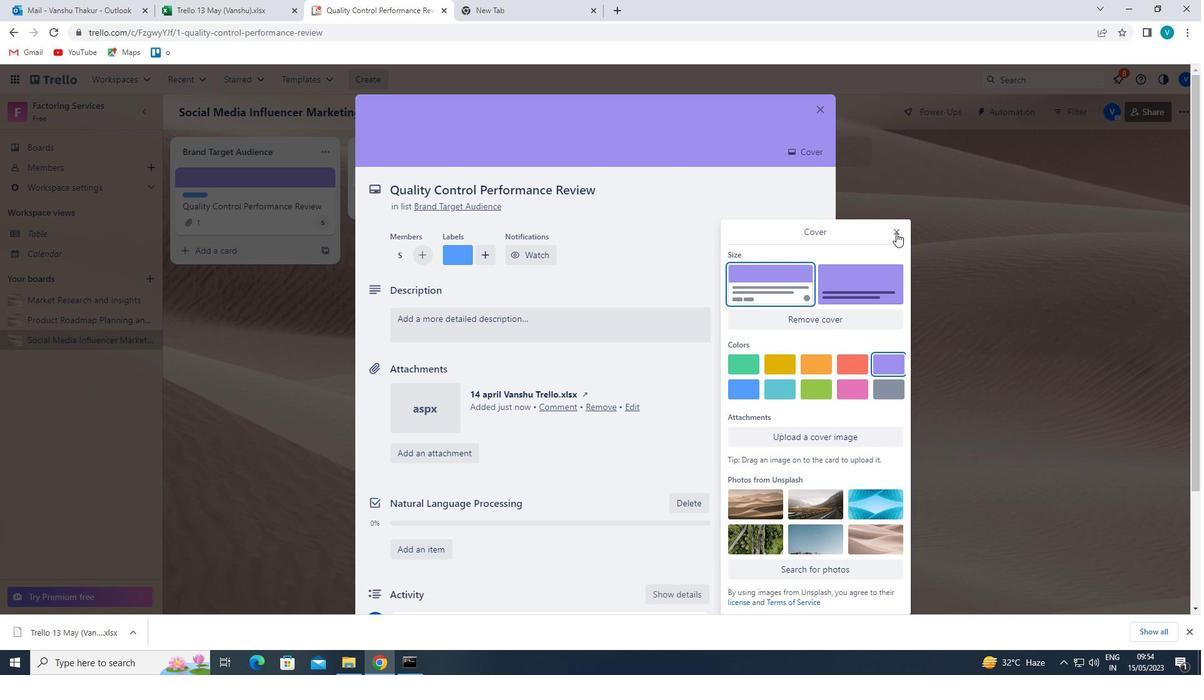 
Action: Mouse pressed left at (896, 233)
Screenshot: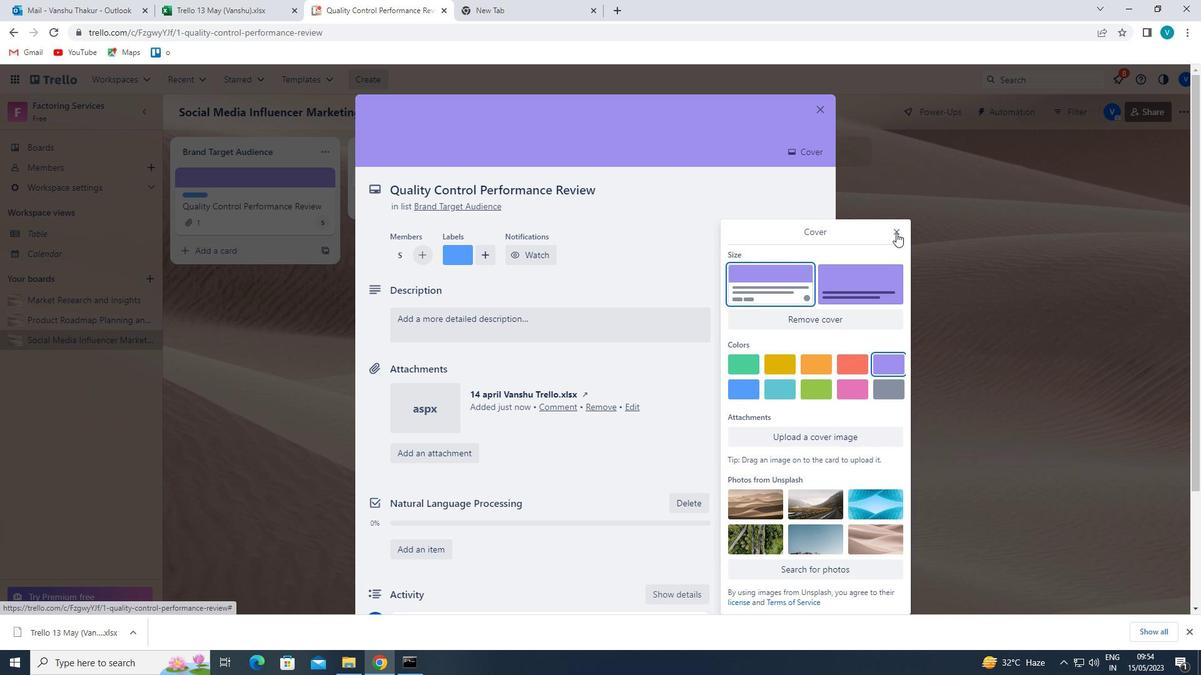 
Action: Mouse moved to (622, 311)
Screenshot: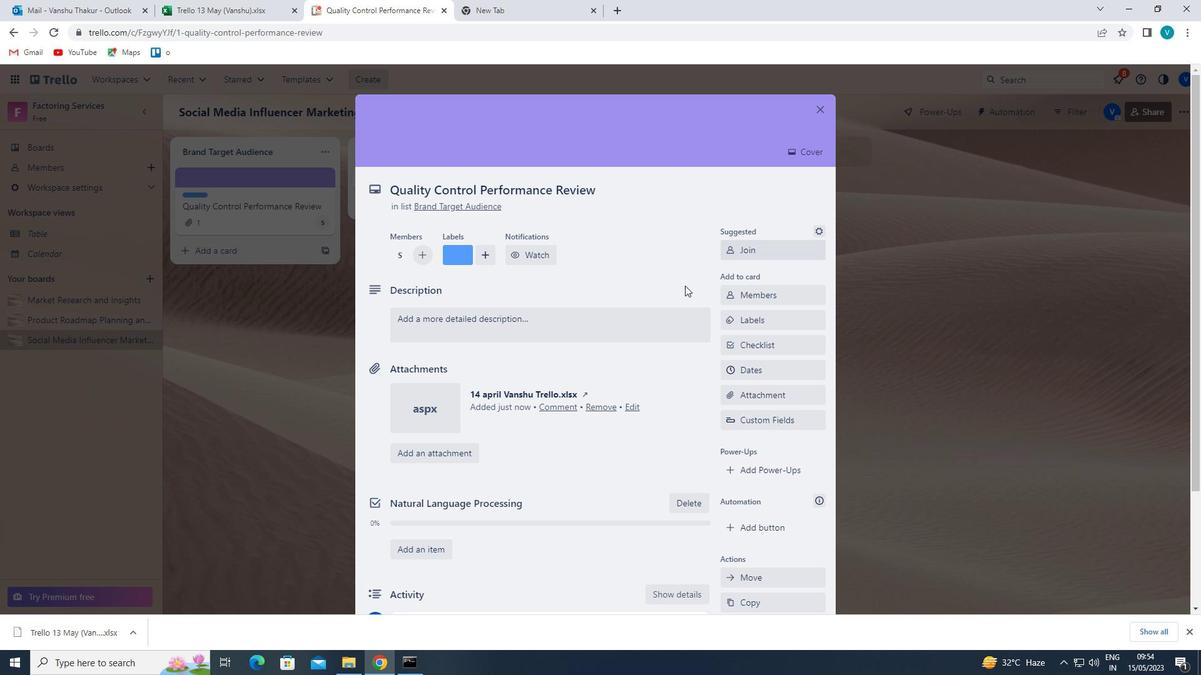 
Action: Mouse pressed left at (622, 311)
Screenshot: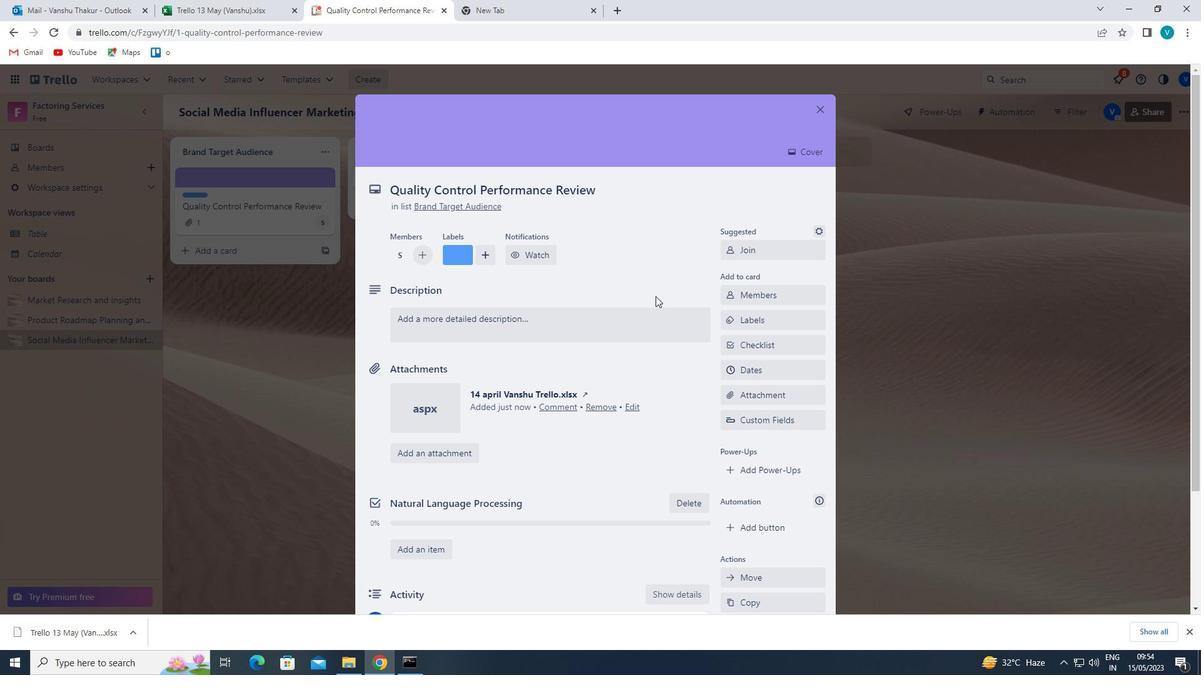 
Action: Key pressed '<Key.shift>CREATE<Key.space>AND<Key.space>SEND<Key.space>OUT<Key.space>EMPLOYEE<Key.space>ENGAGEMENT<Key.space>SURVEY<Key.space>ON<Key.space>COMPANY<Key.space>COMMUNICATION'
Screenshot: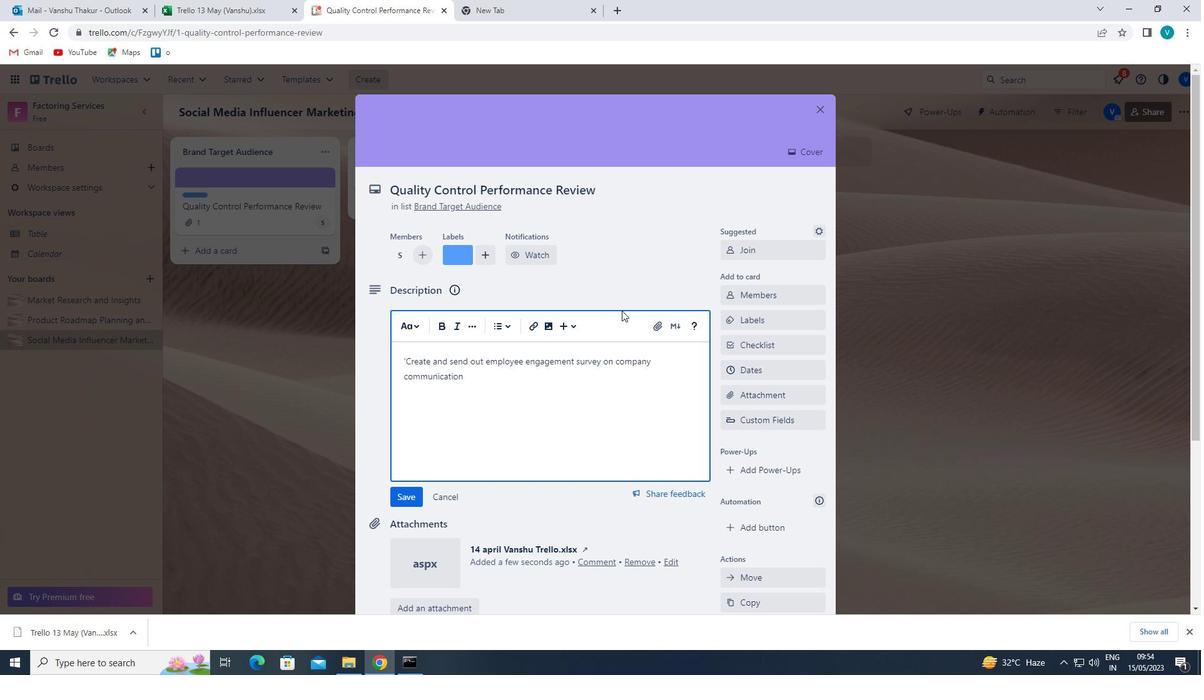 
Action: Mouse moved to (399, 496)
Screenshot: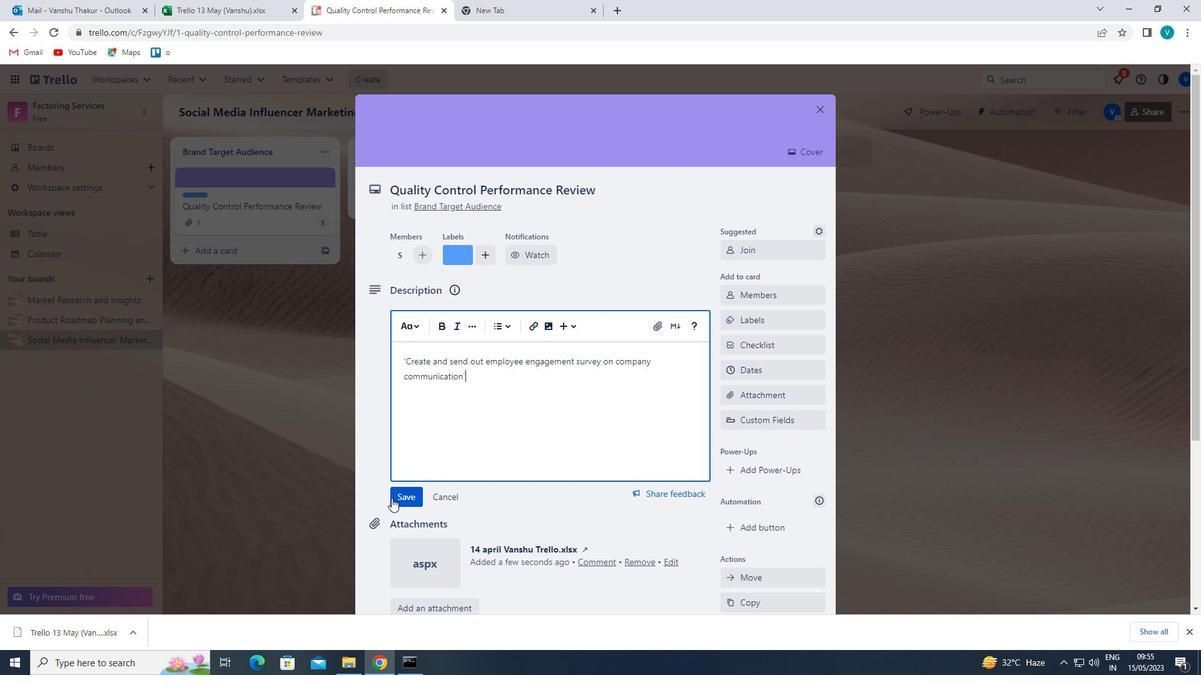 
Action: Mouse pressed left at (399, 496)
Screenshot: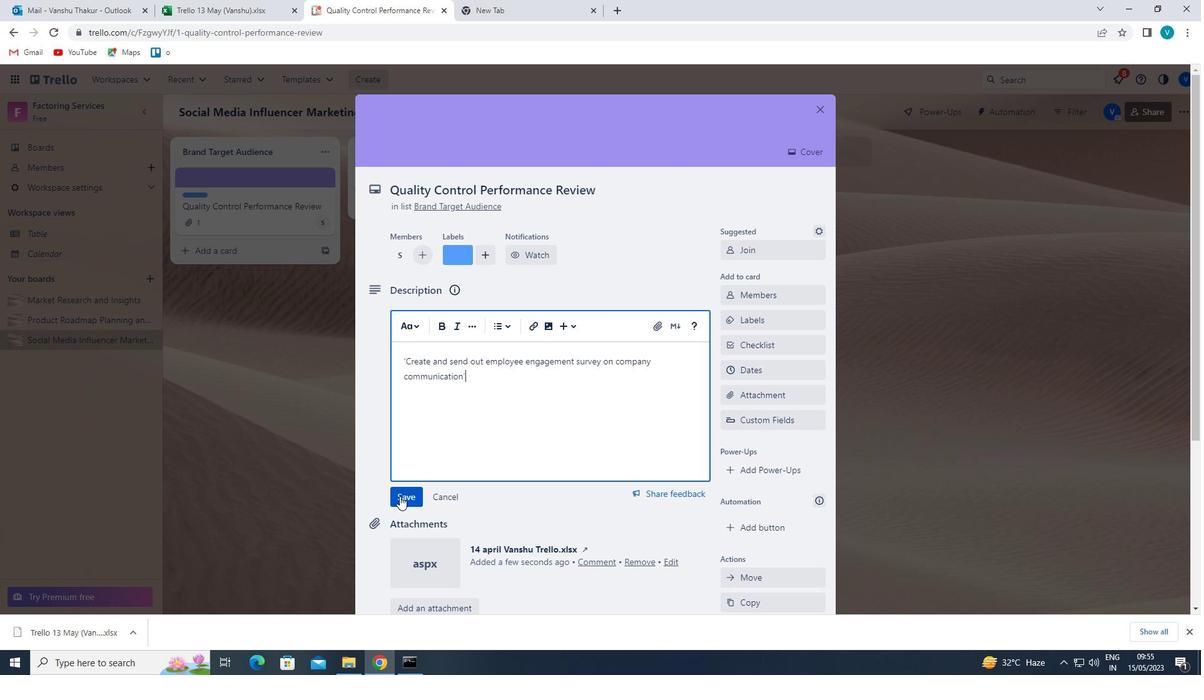 
Action: Mouse moved to (423, 486)
Screenshot: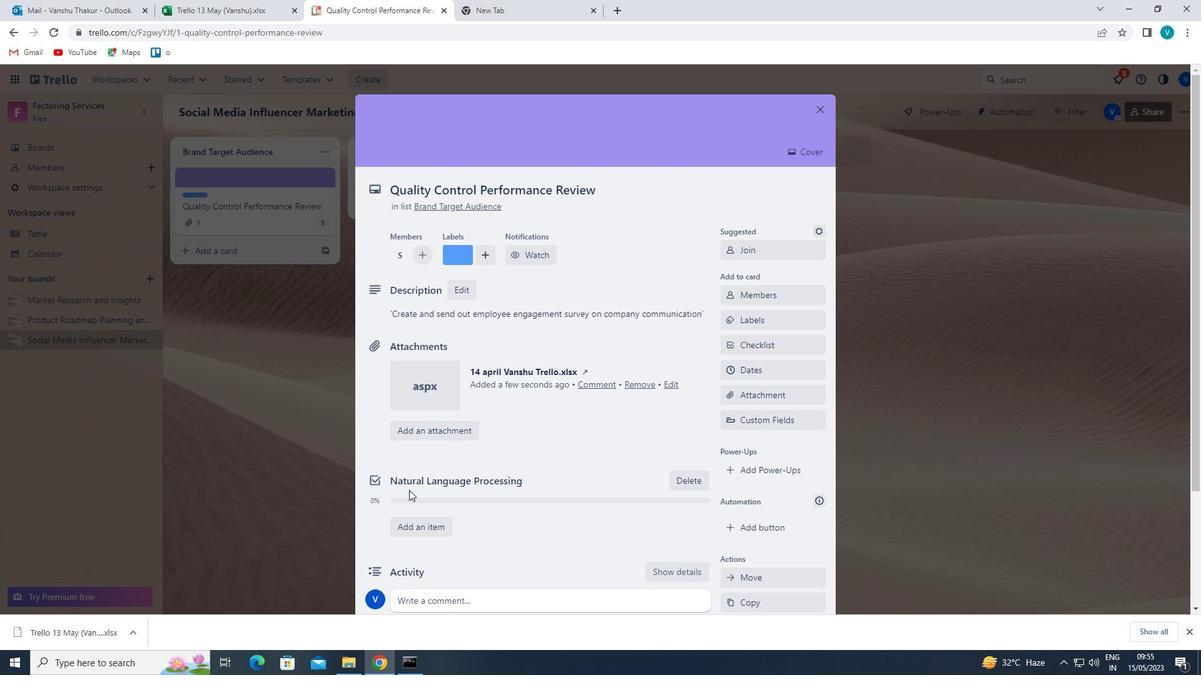 
Action: Mouse scrolled (423, 485) with delta (0, 0)
Screenshot: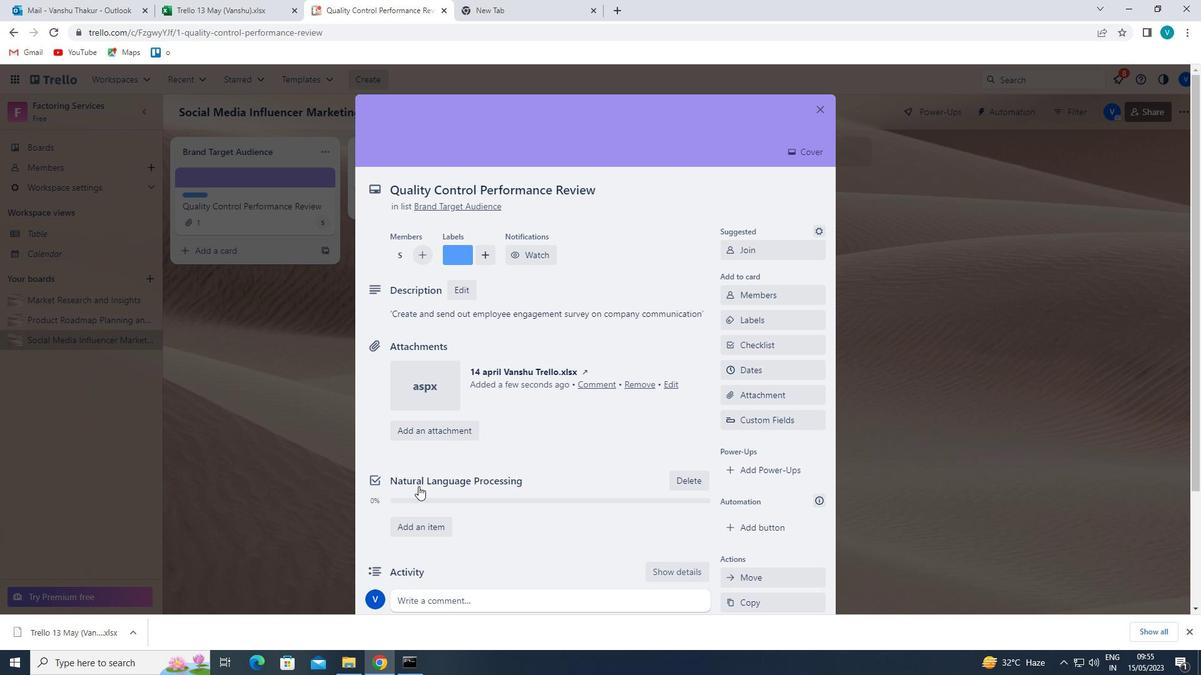 
Action: Mouse moved to (436, 534)
Screenshot: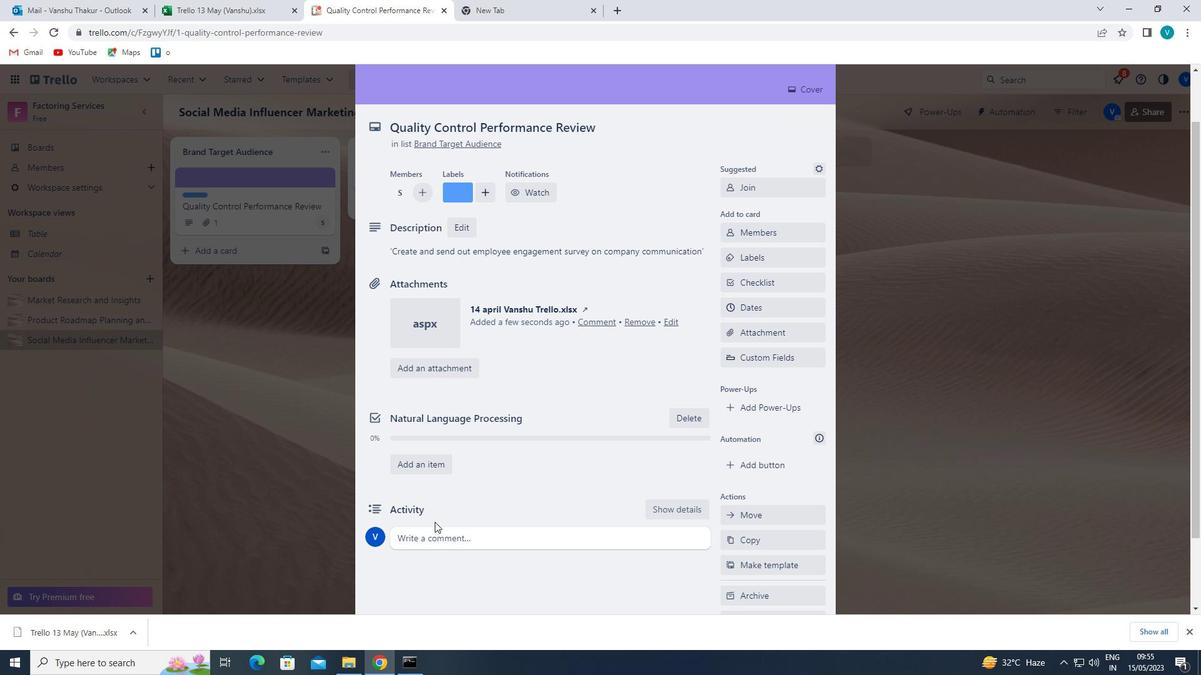 
Action: Mouse pressed left at (436, 534)
Screenshot: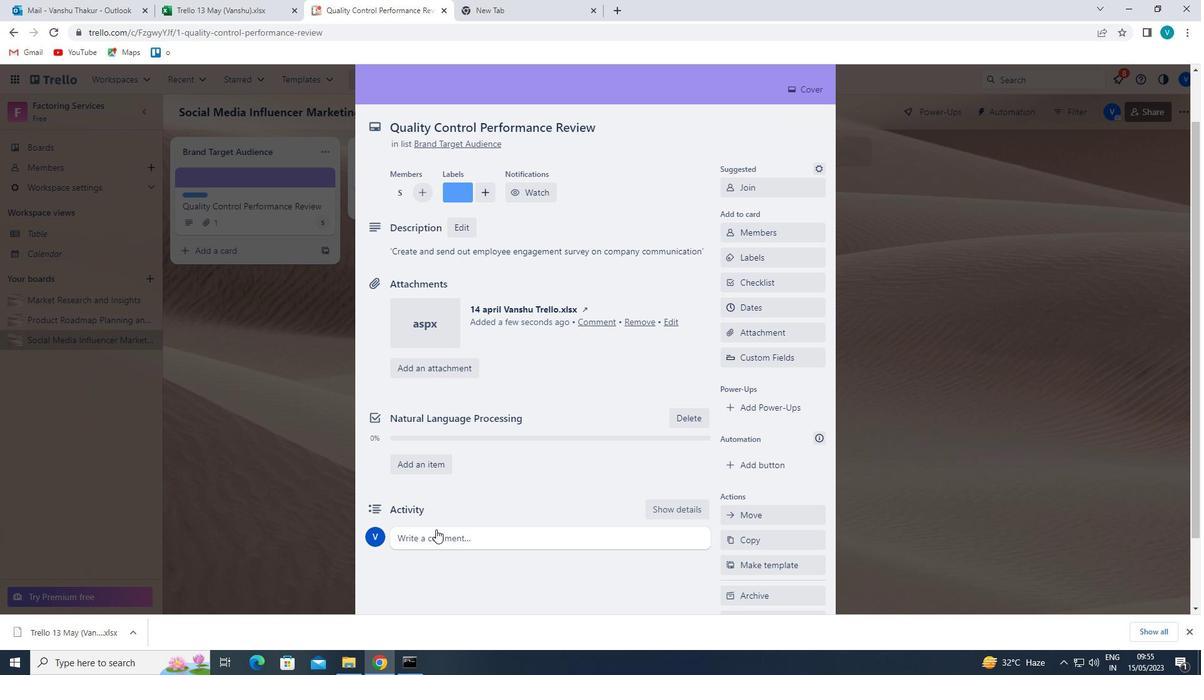 
Action: Mouse moved to (437, 534)
Screenshot: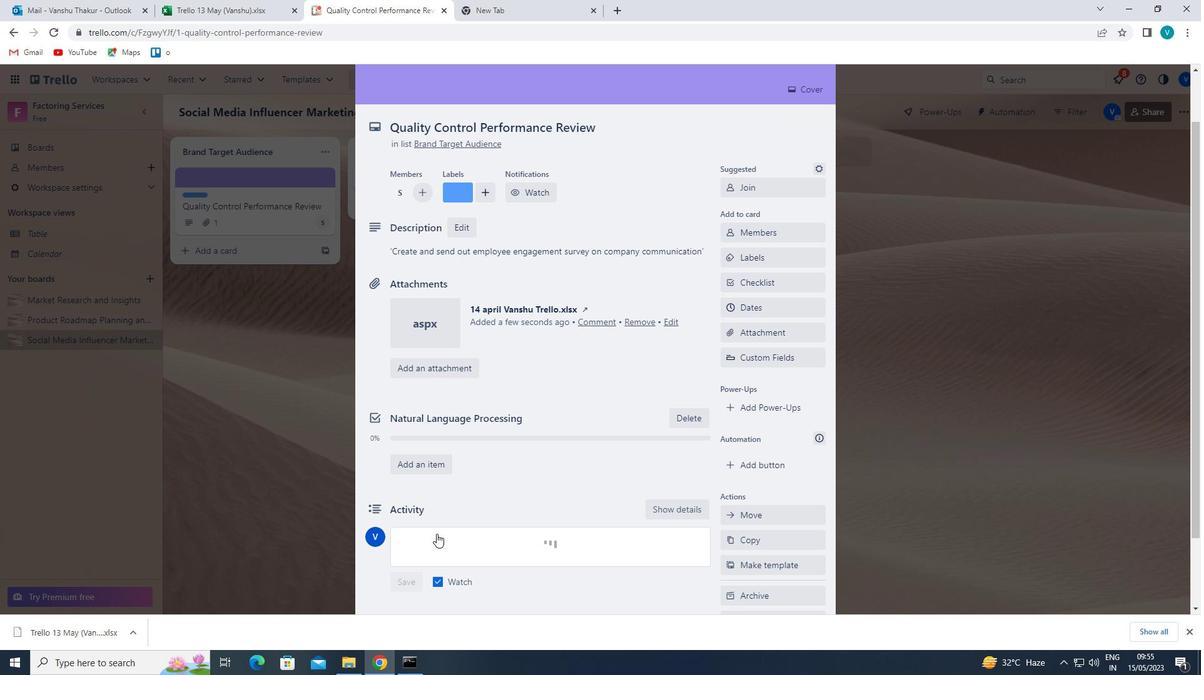 
Action: Key pressed '<Key.shift>LET<Key.space>US<Key.space>APPROACH<Key.space>THIS<Key.space>TASK<Key.space>WITH<Key.space>A<Key.space>SENSE<Key.space>OF<Key.space>OWNERSHIP<Key.space>AND<Key.space>RESPONSIBILITY,<Key.space>RECOGNIZING<Key.space>THAT<Key.space>ITS<Key.space>SUCCESS<Key.space>IS<Key.space>OUR<Key.space>RESPONSIBILITY'
Screenshot: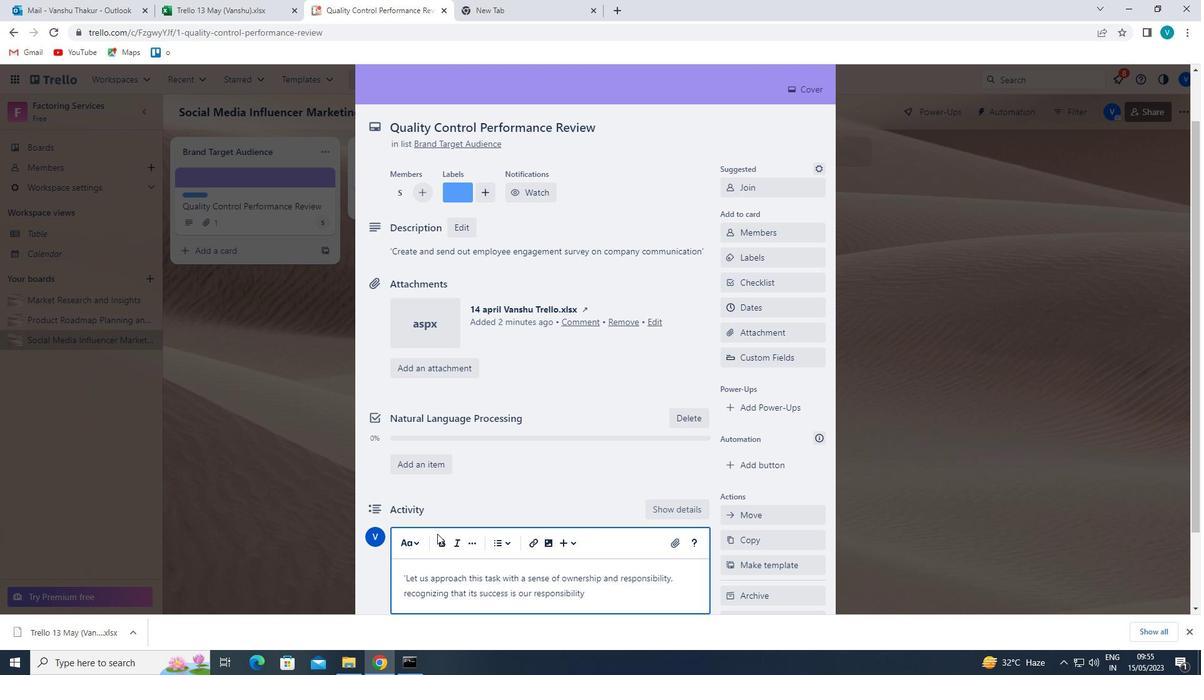 
Action: Mouse moved to (473, 536)
Screenshot: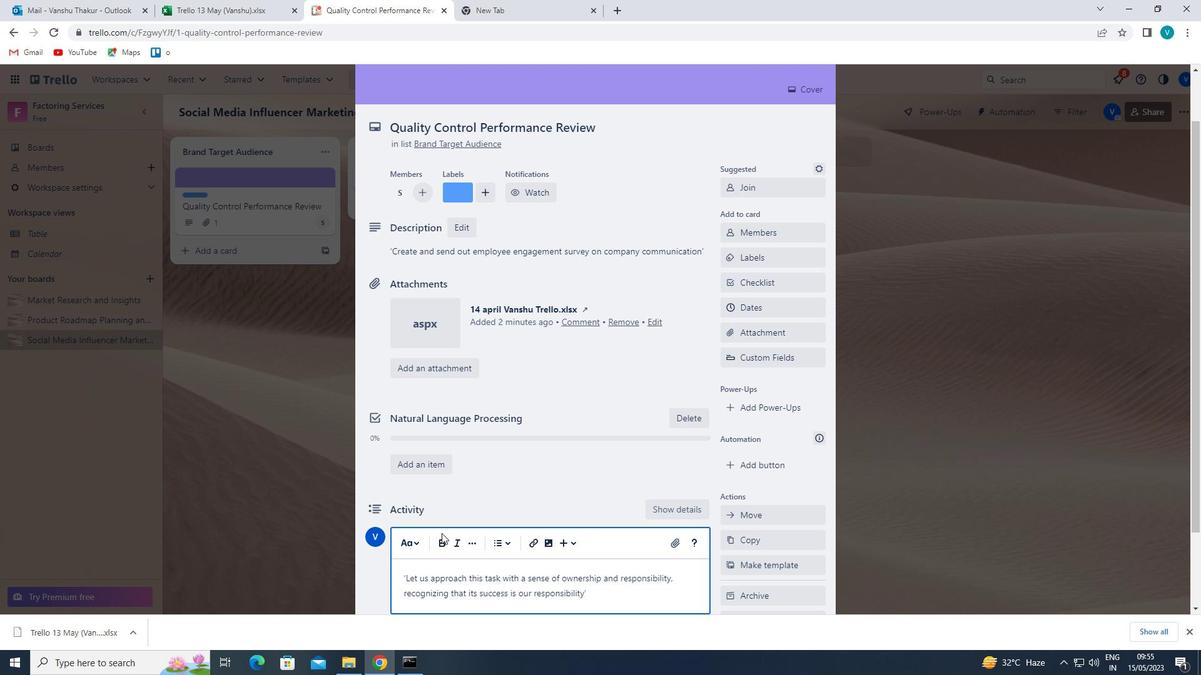 
Action: Mouse scrolled (473, 536) with delta (0, 0)
Screenshot: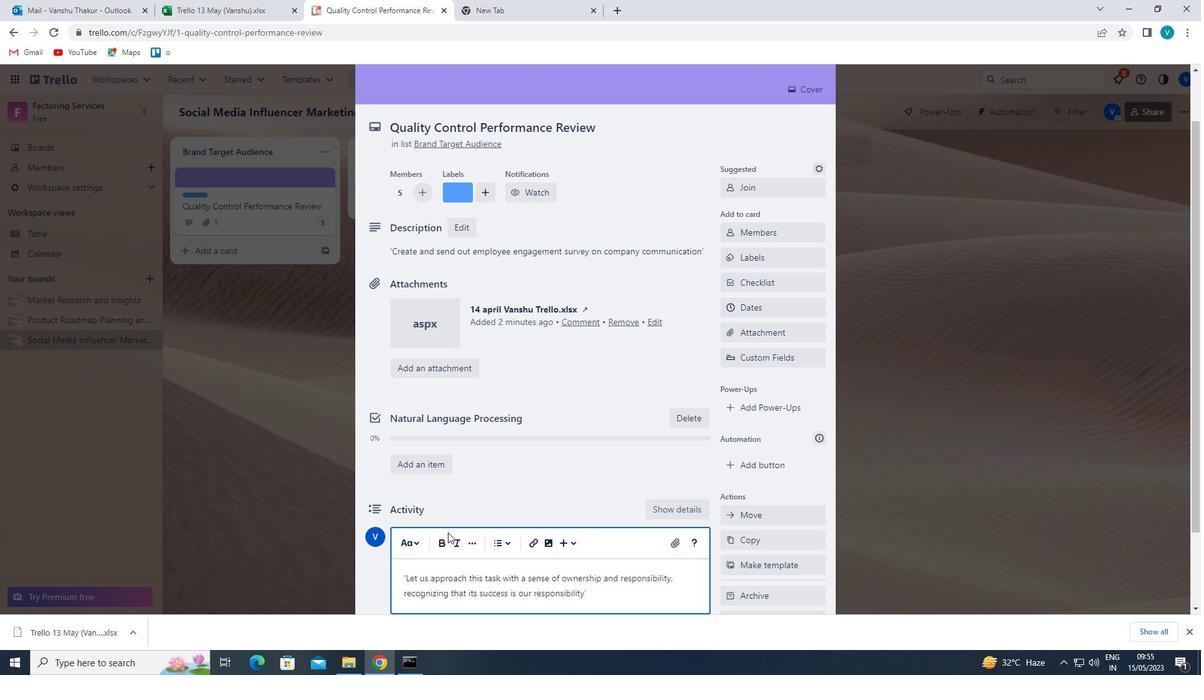 
Action: Mouse moved to (411, 563)
Screenshot: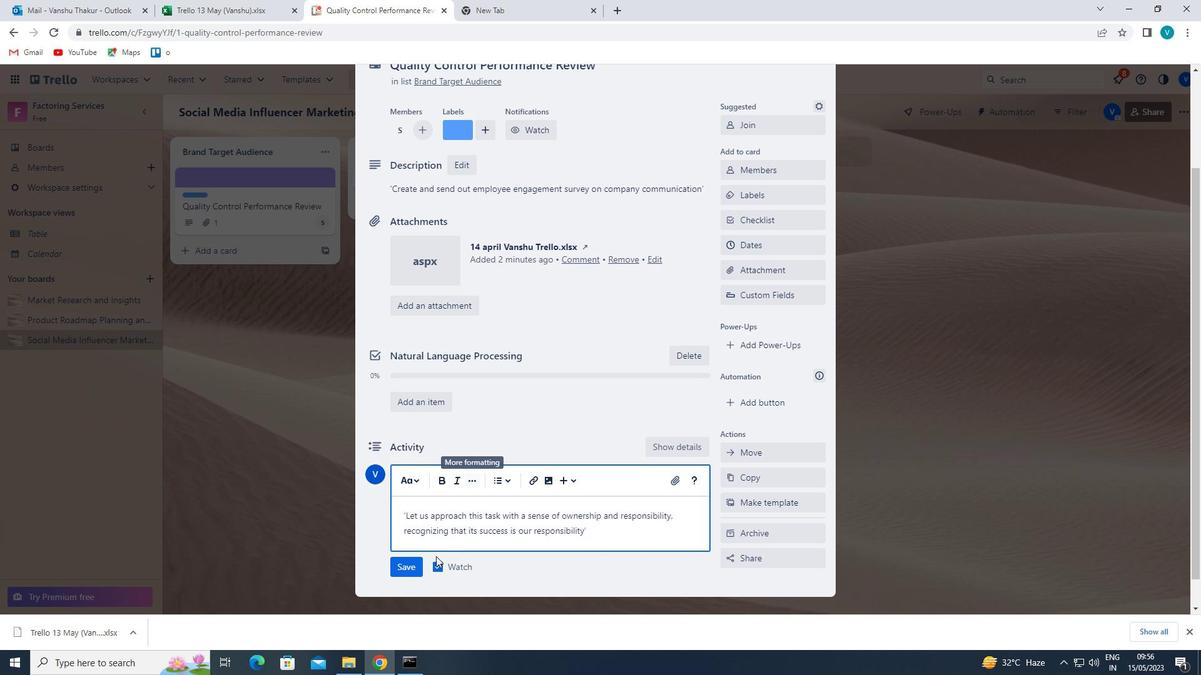
Action: Mouse pressed left at (411, 563)
Screenshot: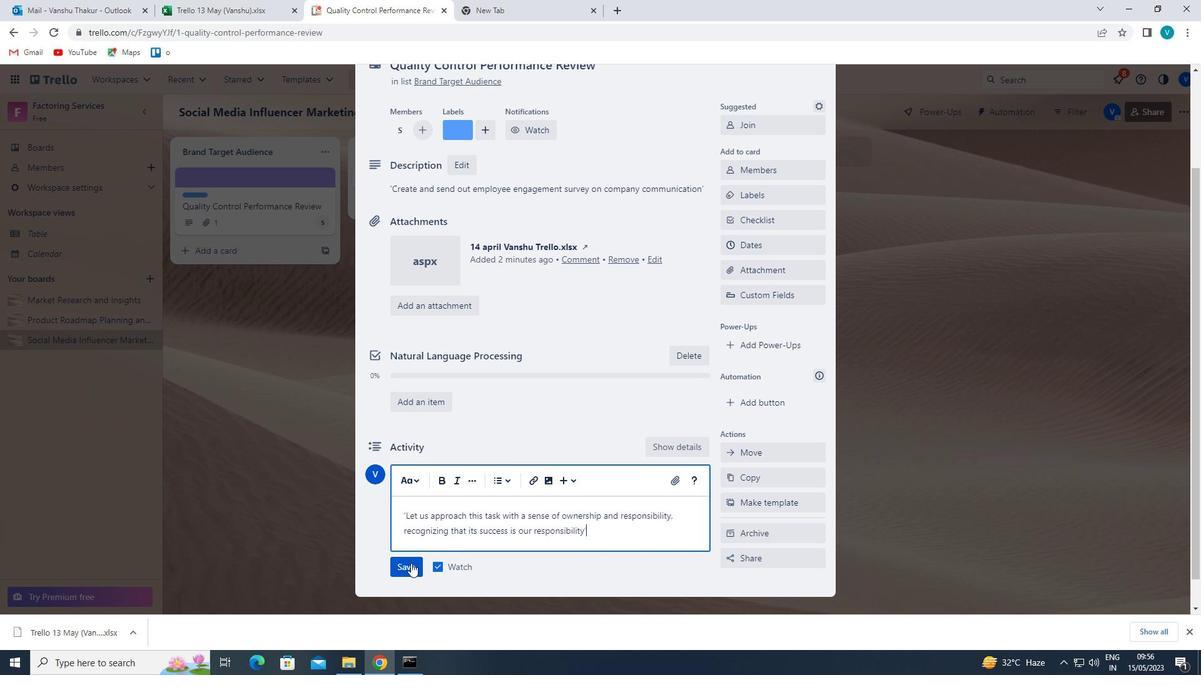 
Action: Mouse moved to (787, 240)
Screenshot: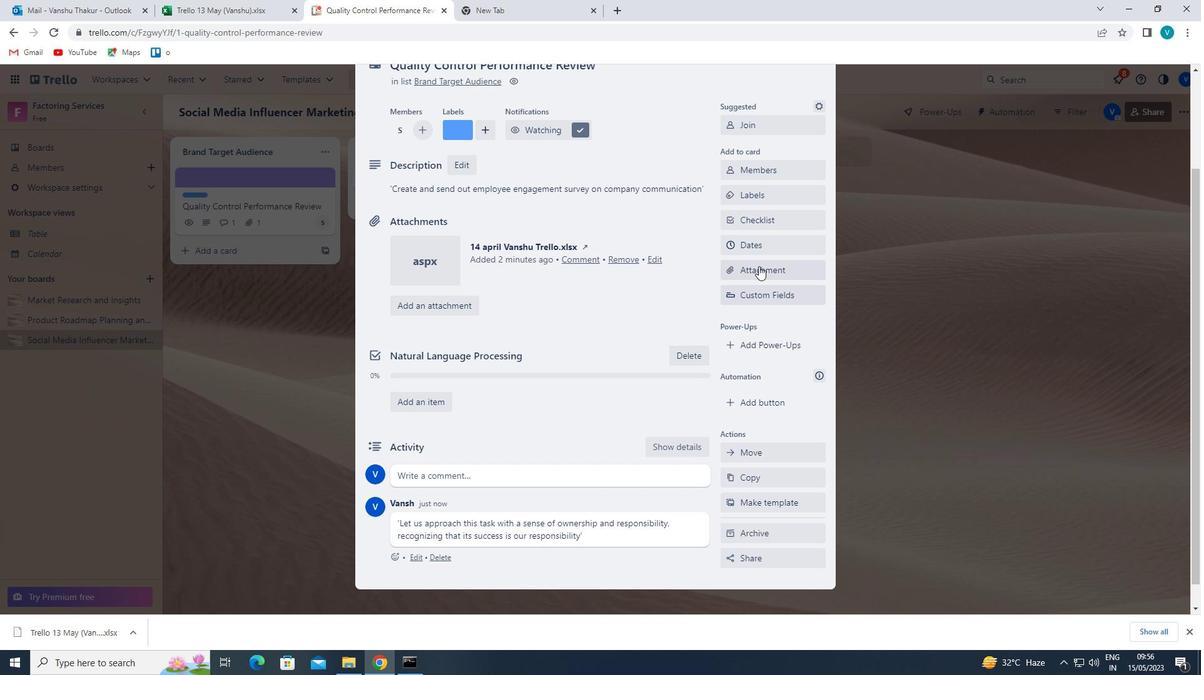 
Action: Mouse pressed left at (787, 240)
Screenshot: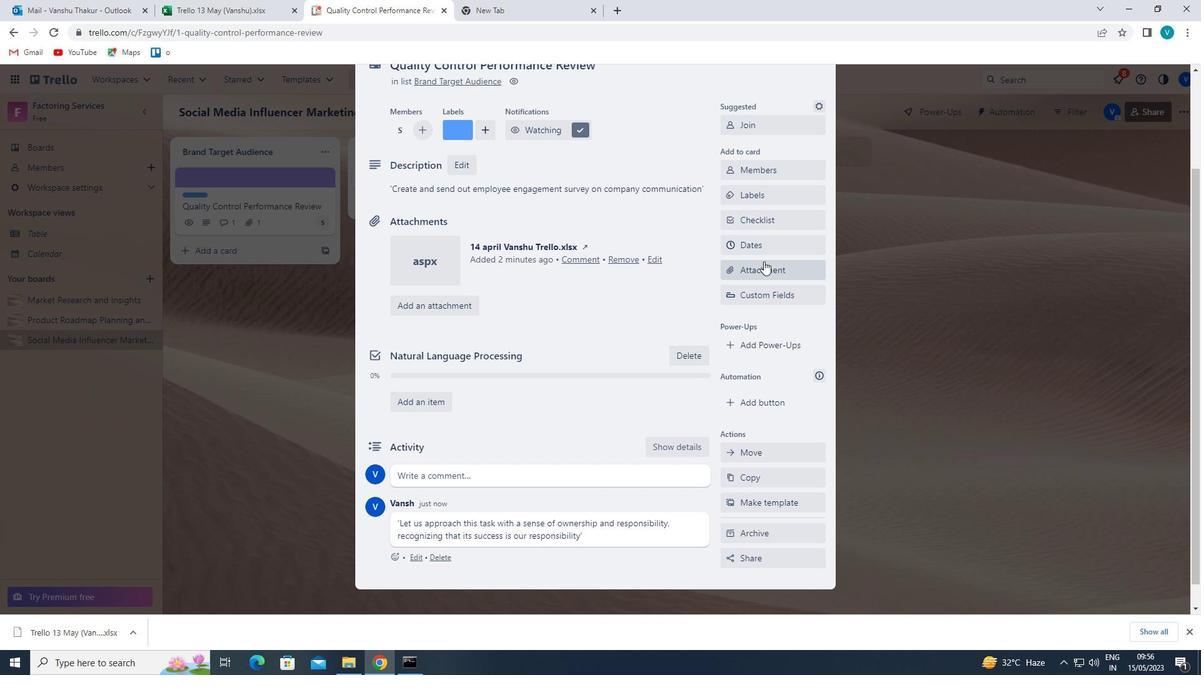 
Action: Mouse moved to (733, 340)
Screenshot: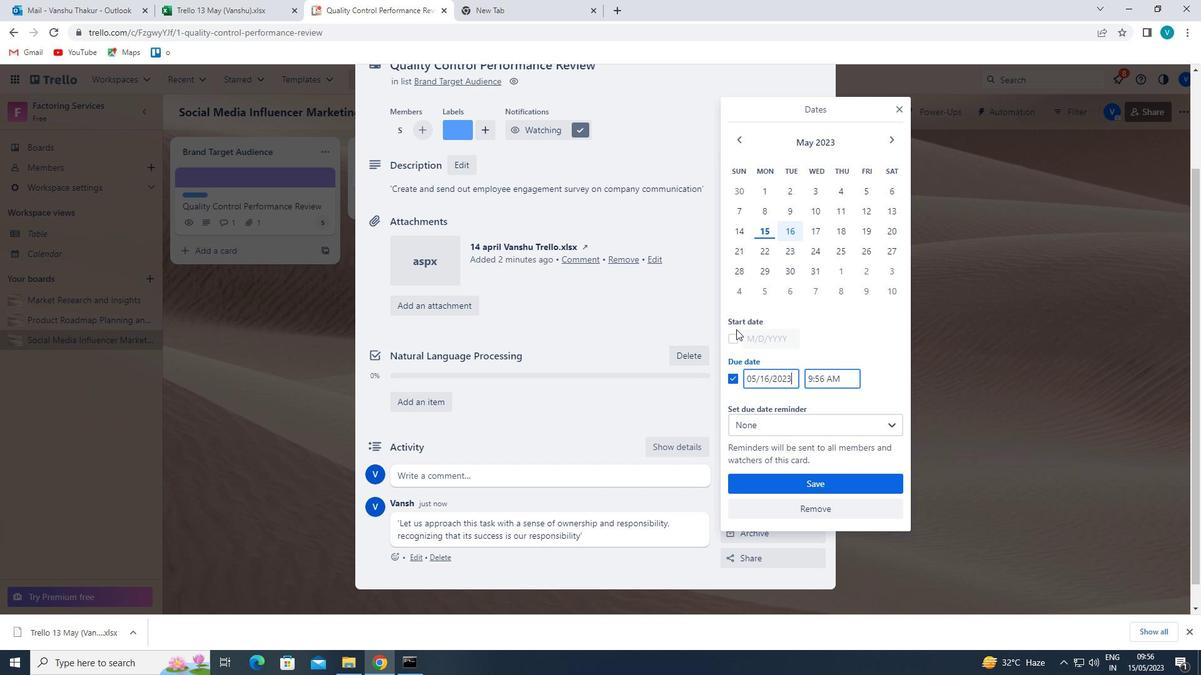 
Action: Mouse pressed left at (733, 340)
Screenshot: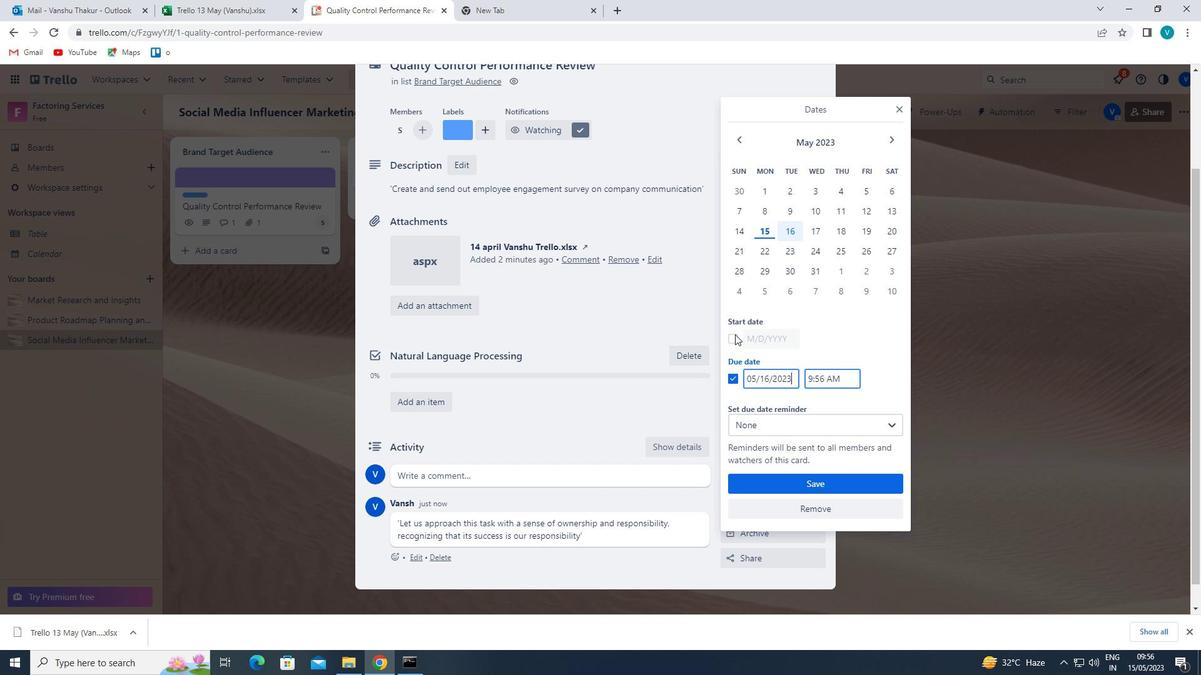 
Action: Mouse moved to (792, 338)
Screenshot: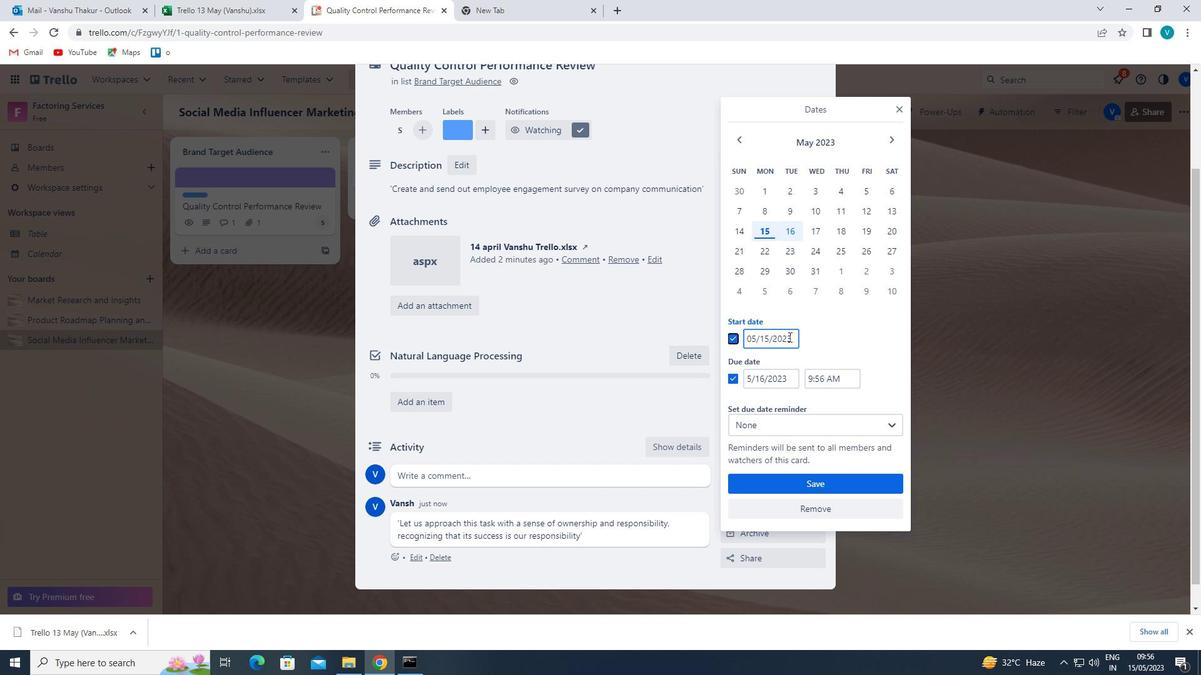 
Action: Mouse pressed left at (792, 338)
Screenshot: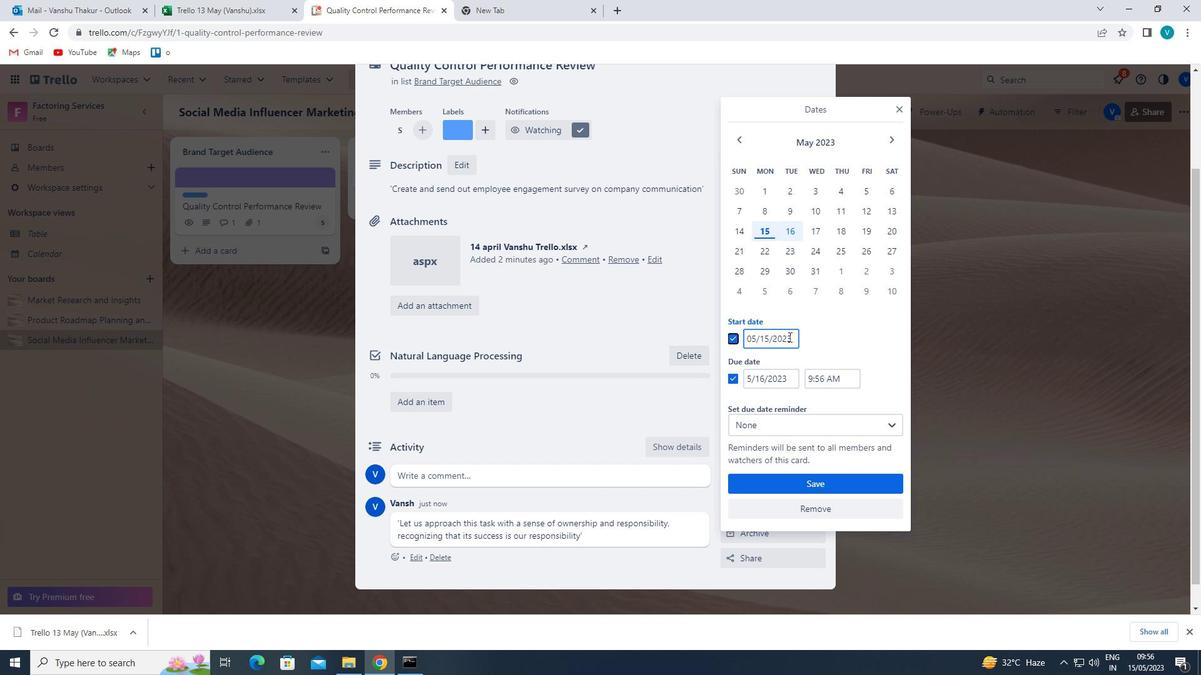 
Action: Mouse moved to (792, 349)
Screenshot: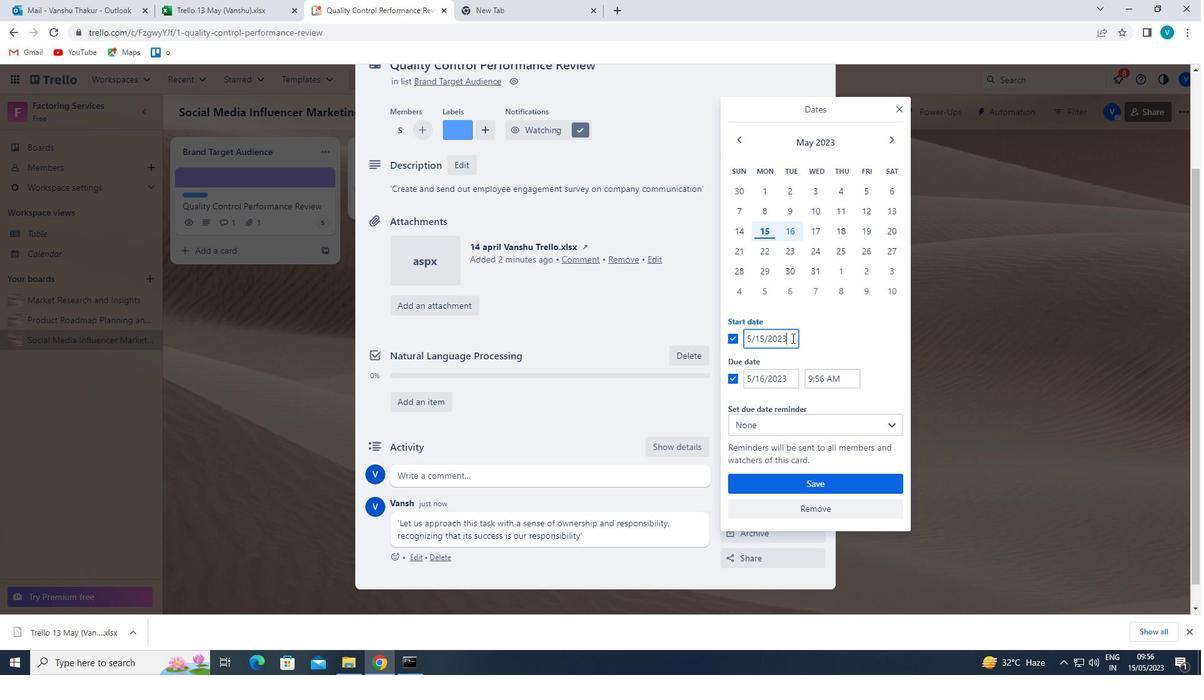 
Action: Key pressed <Key.backspace><Key.backspace><Key.backspace><Key.backspace>1900
Screenshot: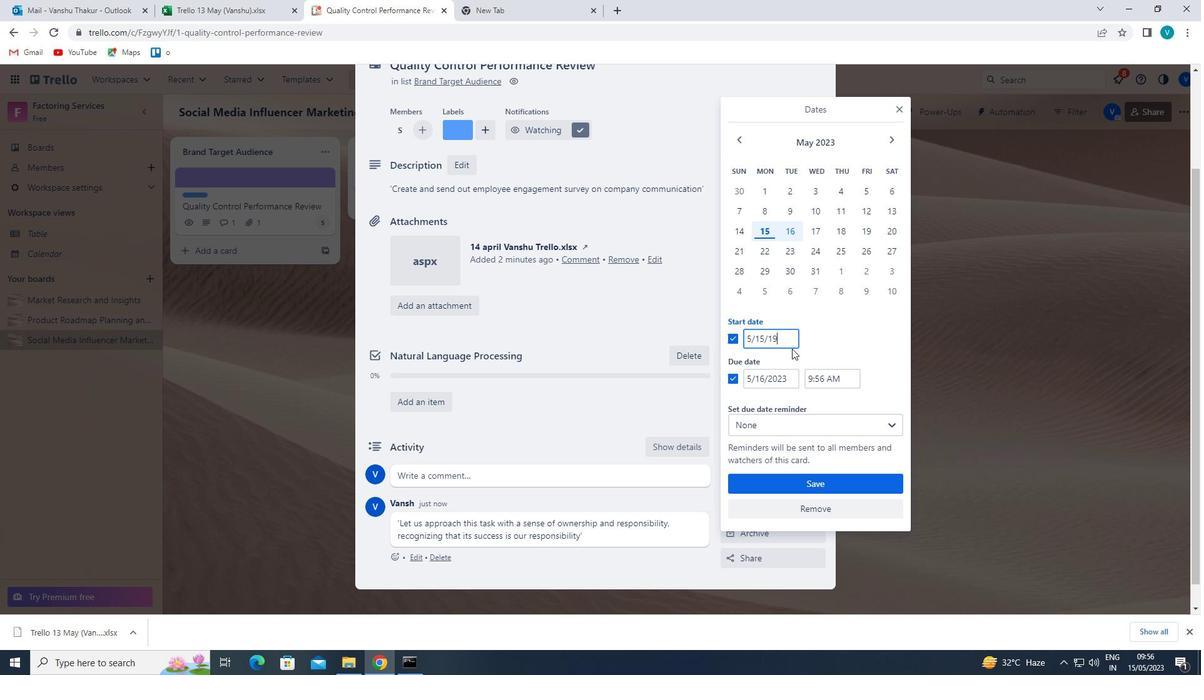 
Action: Mouse moved to (764, 335)
Screenshot: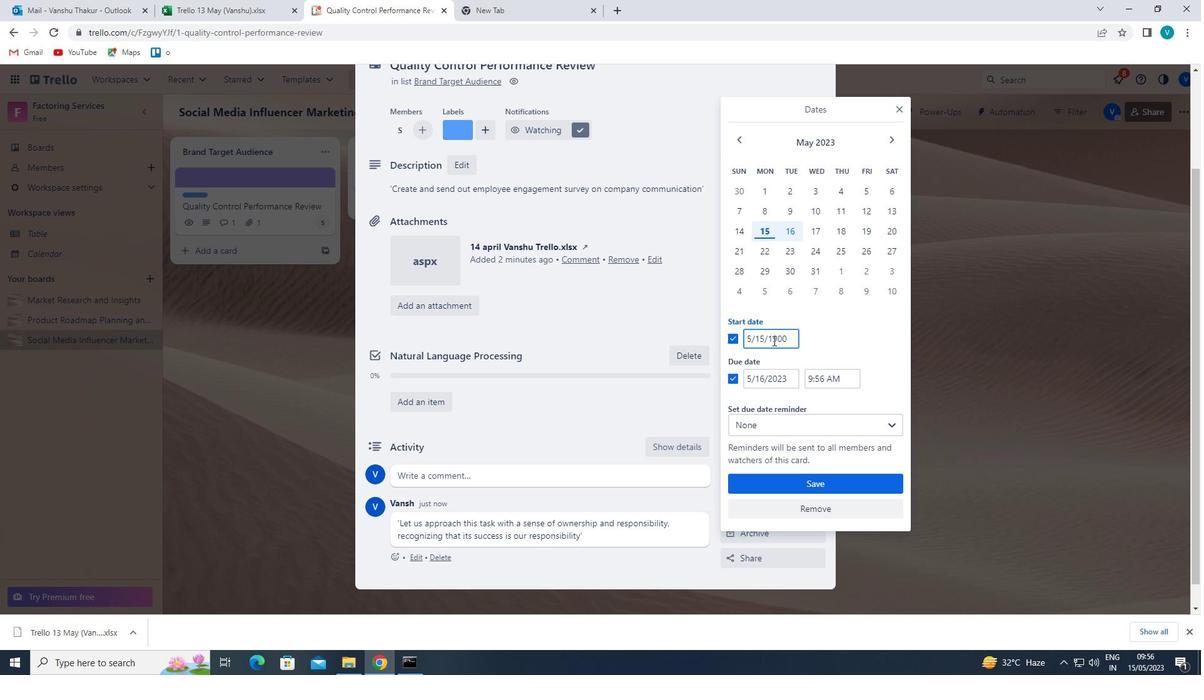 
Action: Mouse pressed left at (764, 335)
Screenshot: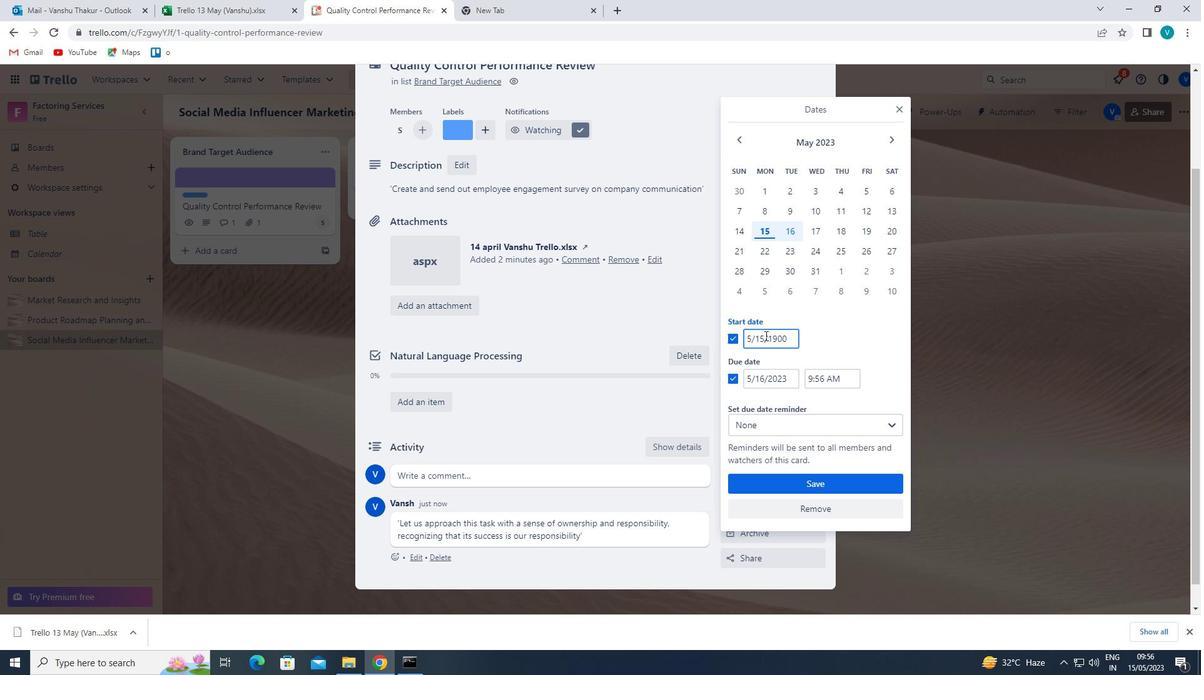 
Action: Mouse moved to (769, 359)
Screenshot: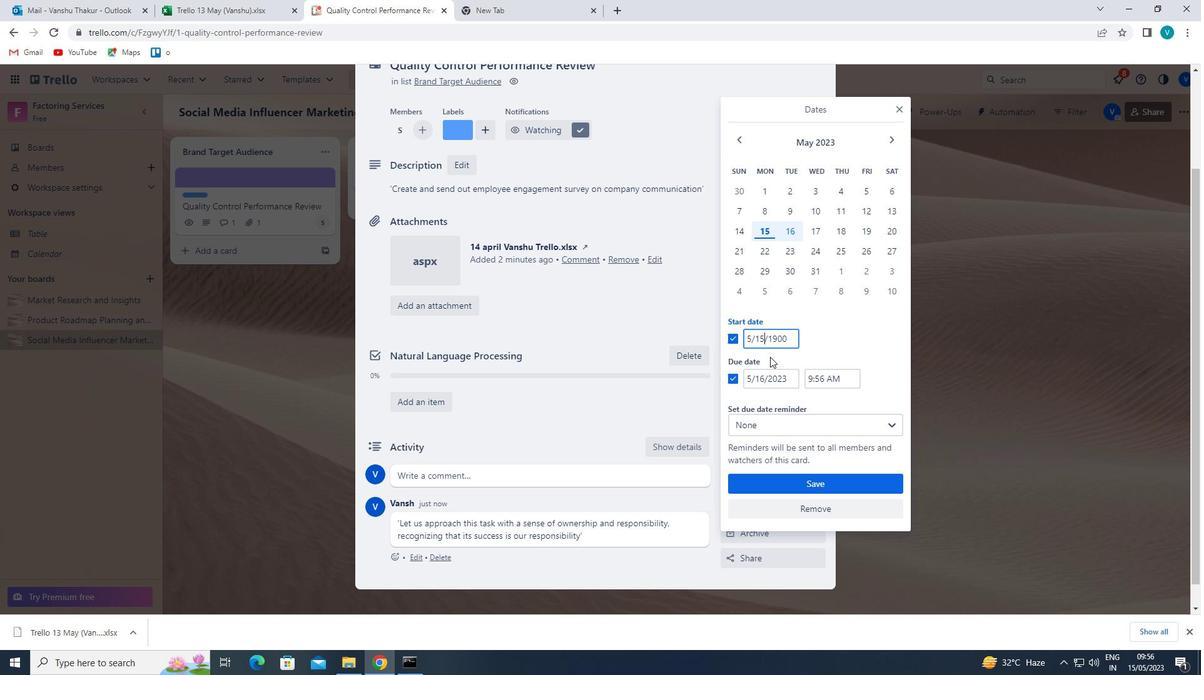 
Action: Key pressed <Key.backspace><Key.left><Key.left><Key.backspace>1
Screenshot: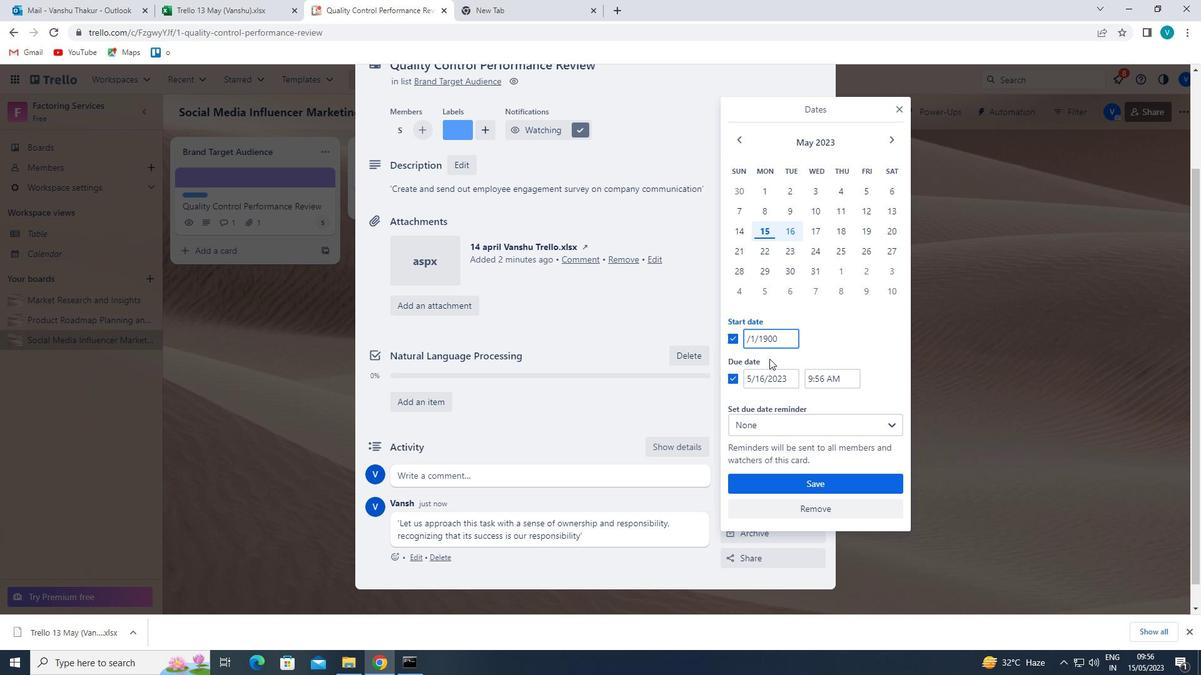 
Action: Mouse moved to (789, 379)
Screenshot: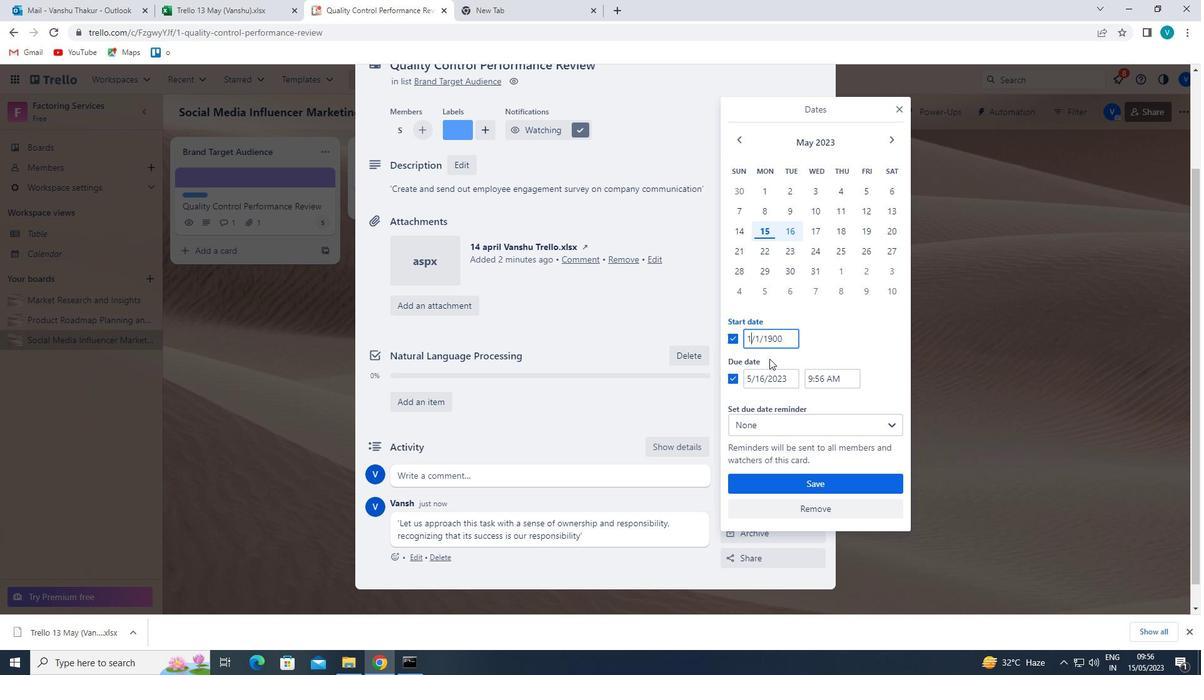 
Action: Mouse pressed left at (789, 379)
Screenshot: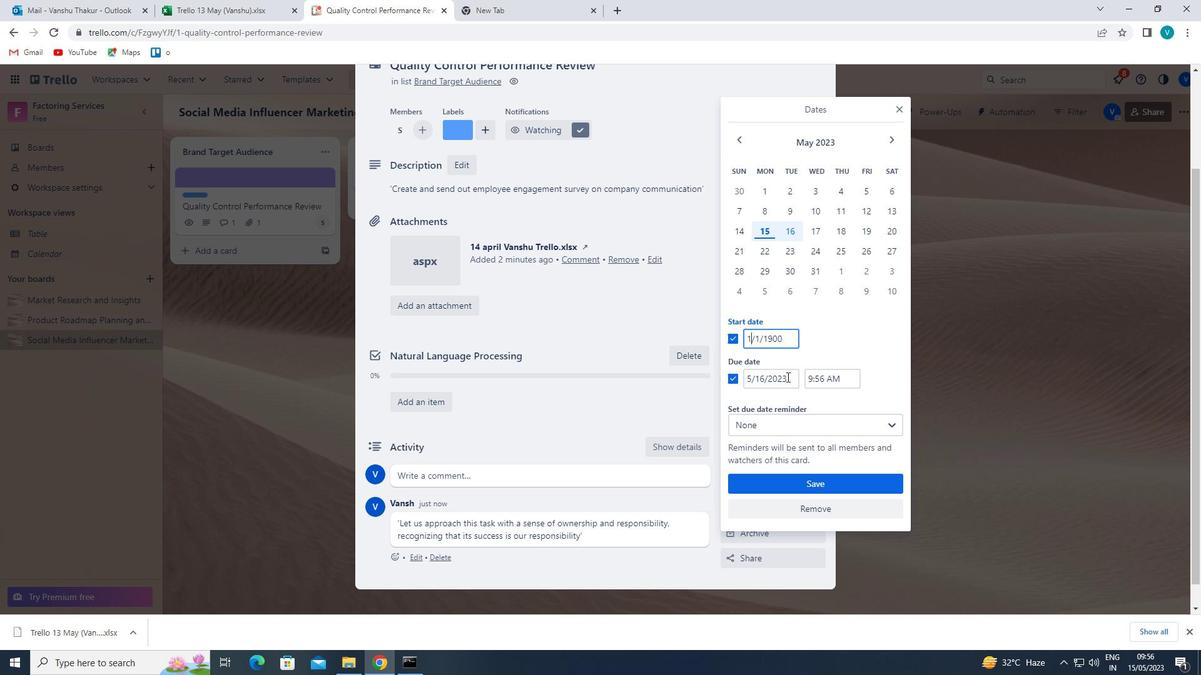 
Action: Key pressed <Key.backspace><Key.backspace><Key.backspace><Key.backspace>1900<Key.left><Key.left><Key.left><Key.left><Key.left><Key.backspace><Key.left><Key.left><Key.backspace>8
Screenshot: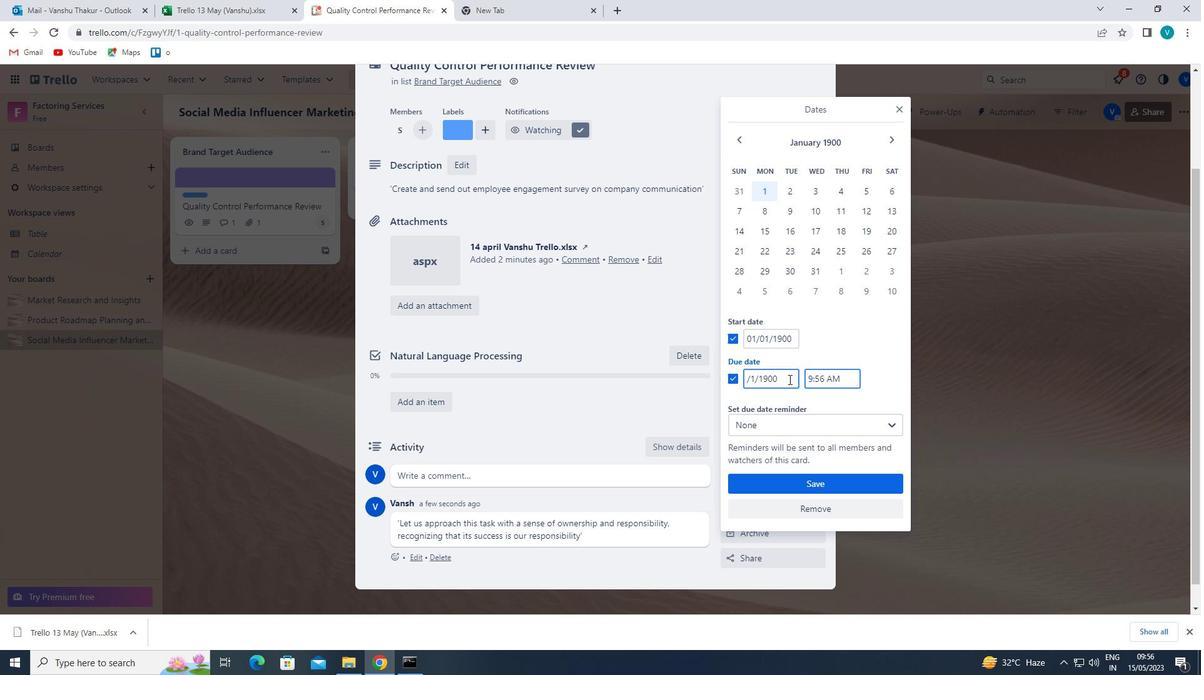 
Action: Mouse moved to (774, 480)
Screenshot: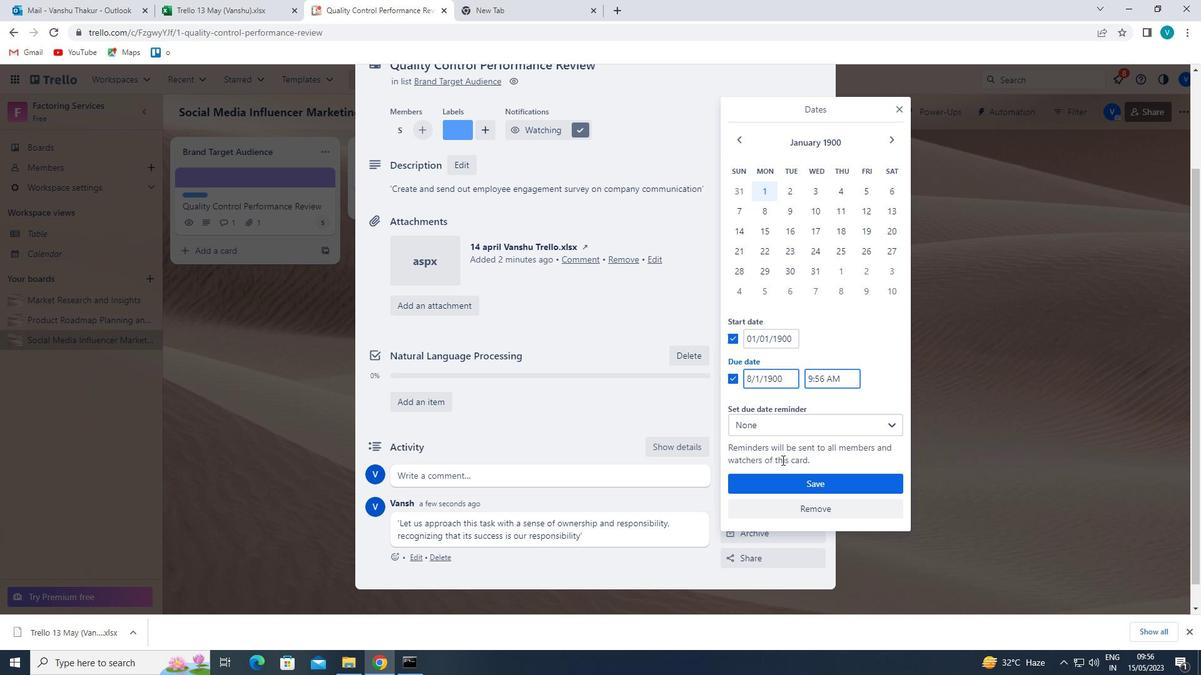 
Action: Mouse pressed left at (774, 480)
Screenshot: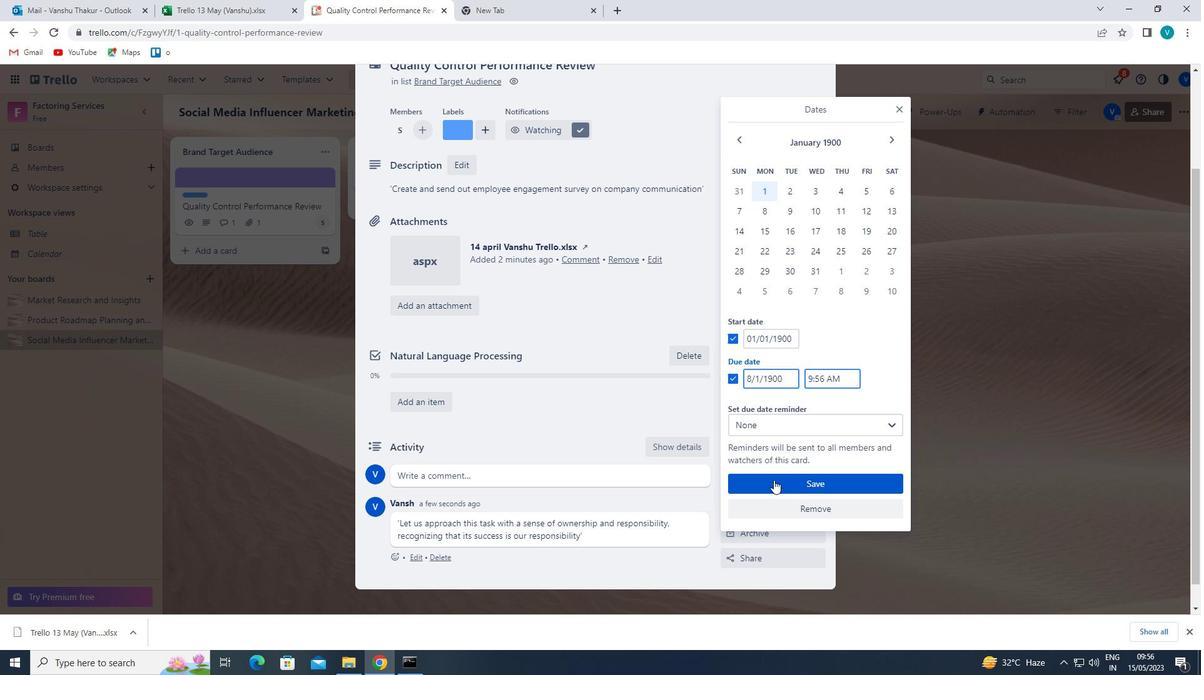 
Action: Mouse moved to (750, 471)
Screenshot: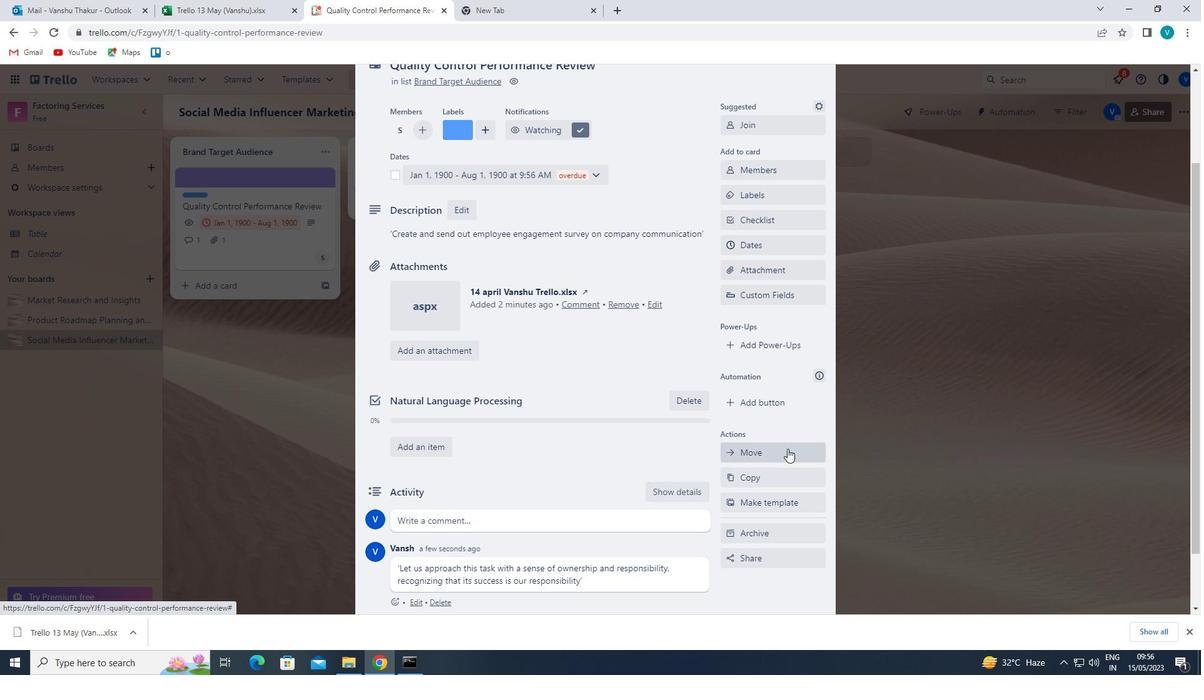 
